Task: Open a blank google sheet and write heading  Budget GuruAdd Categories in a column and its values below  'Housing, Transportation, Groceries, Utilities, Entertainment, Dining Out, Health, Miscellaneous, Savings & Total. 'Add Budgeted amount in next column and its values below  $1,500, $300, $400, $200, $150, $250, $100, $200, $500 & $4,600. Add Actual amountin next column and its values below   $1,400, $280, $420, $180, $170, $230, $120, $180, $520 & $4,500. Add Difference  in next column and its values below   -$100, -$20, +$20, -$20, +$20, -$20, +$20, -$20, +$20 & -$100Save page BudgetAdjust analysisbook
Action: Mouse moved to (169, 149)
Screenshot: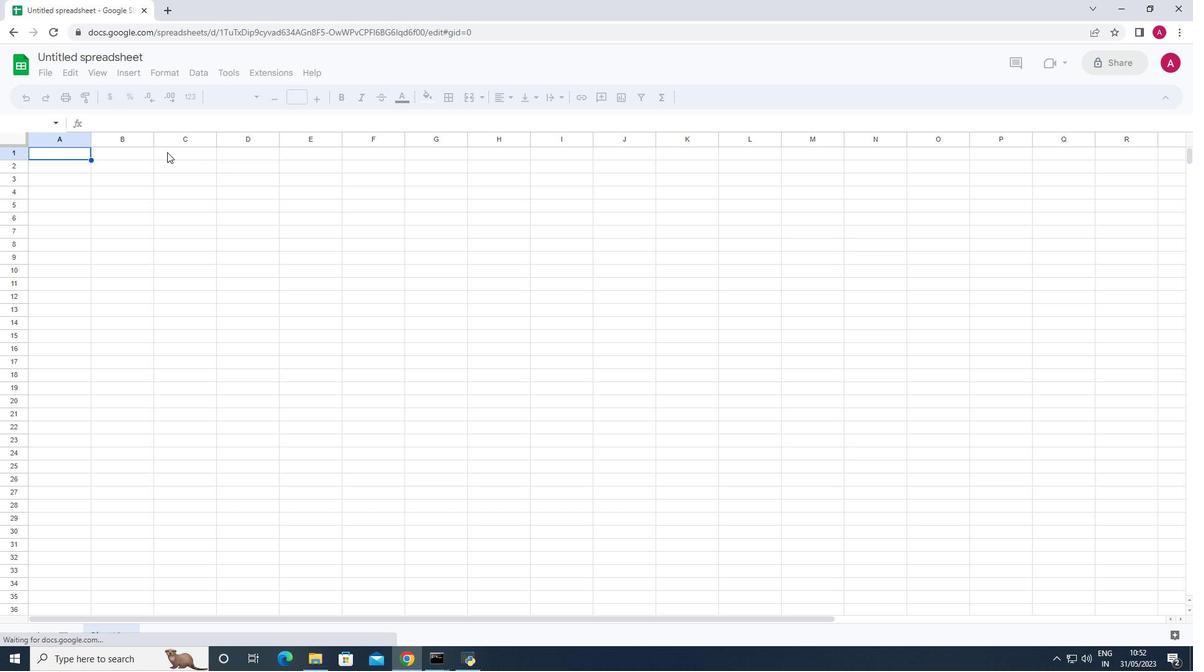 
Action: Mouse pressed left at (169, 149)
Screenshot: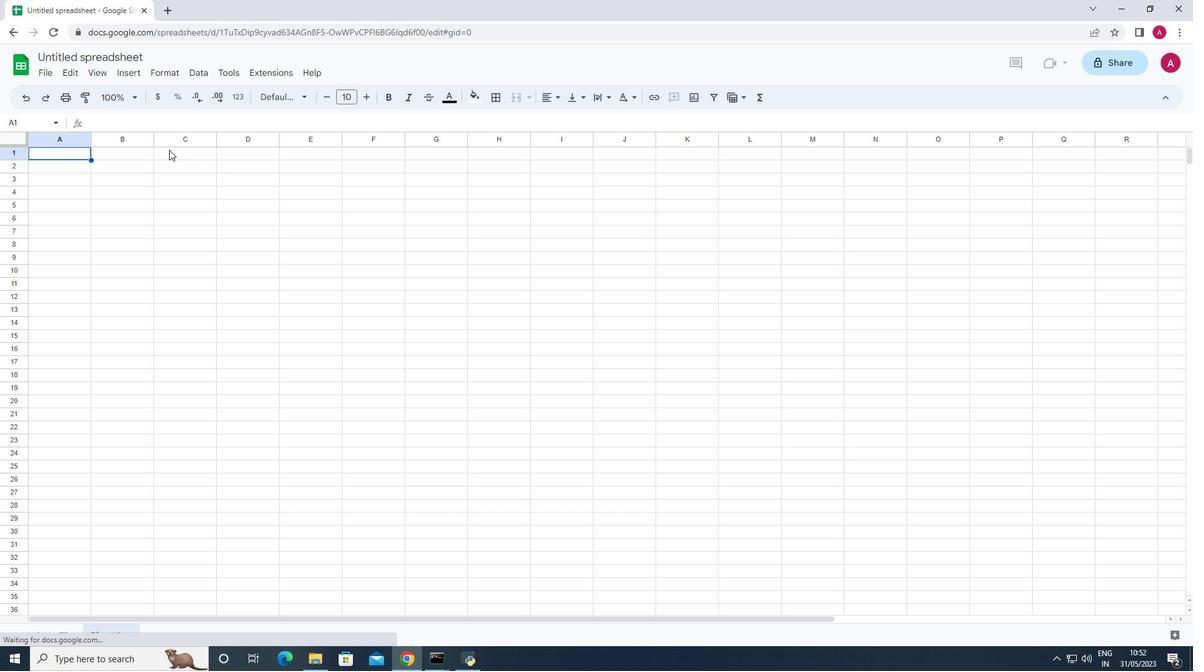 
Action: Key pressed <Key.shift>Budget
Screenshot: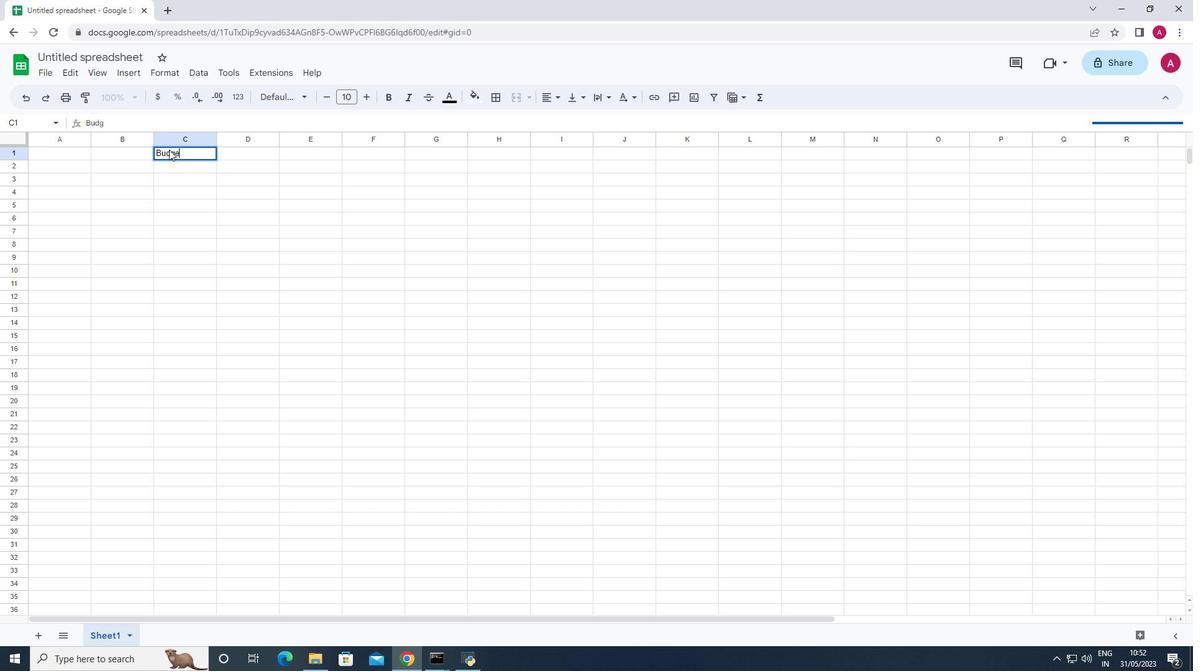 
Action: Mouse moved to (47, 162)
Screenshot: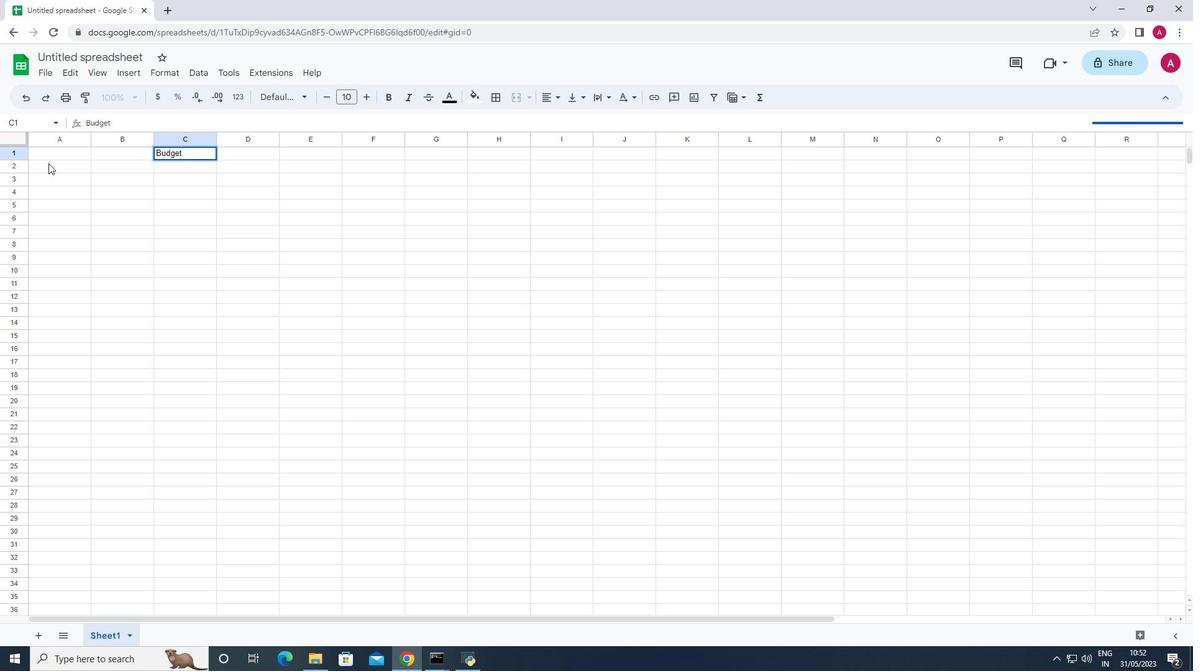 
Action: Mouse pressed left at (47, 162)
Screenshot: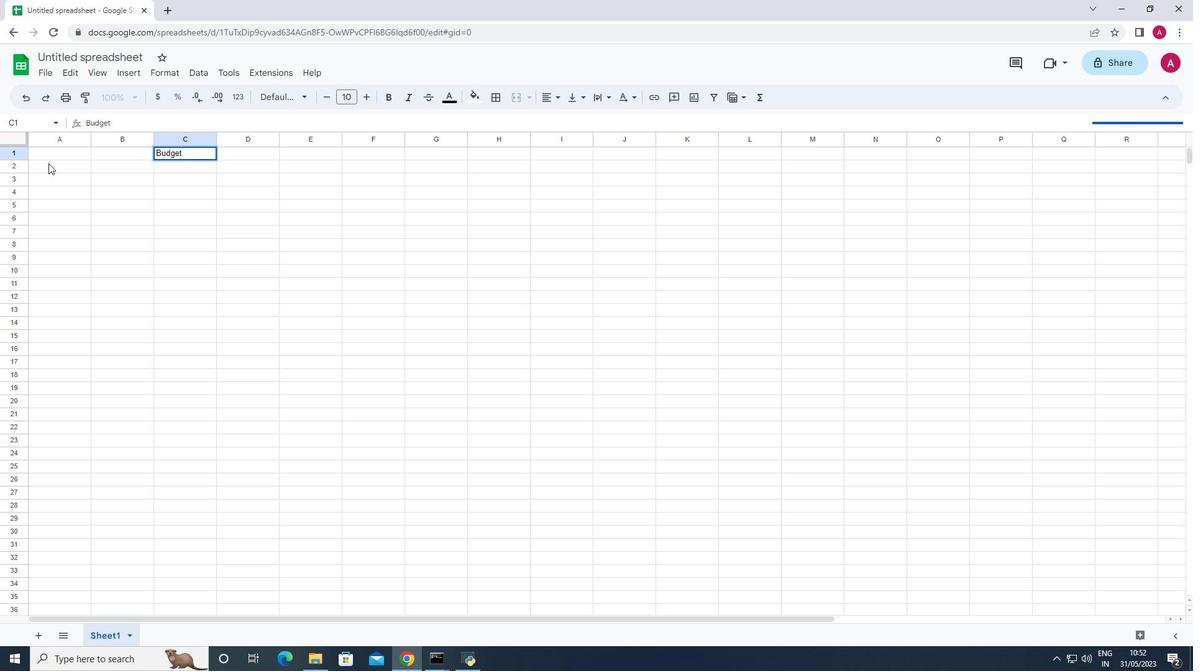 
Action: Key pressed <Key.shift>Categories
Screenshot: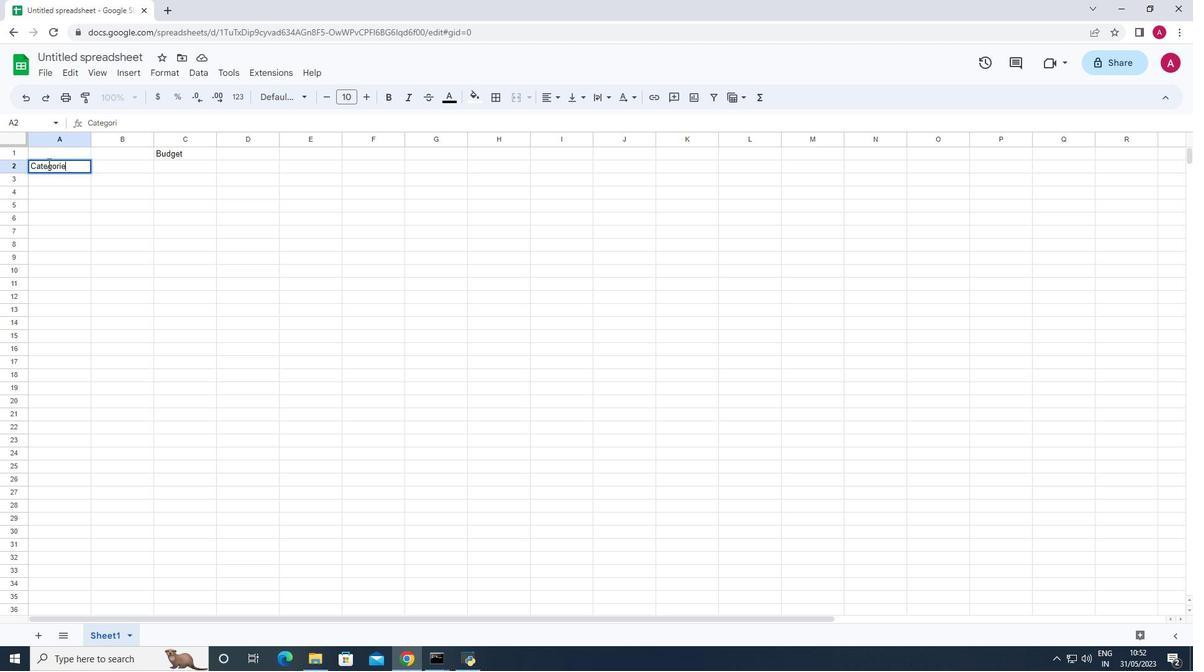 
Action: Mouse moved to (64, 179)
Screenshot: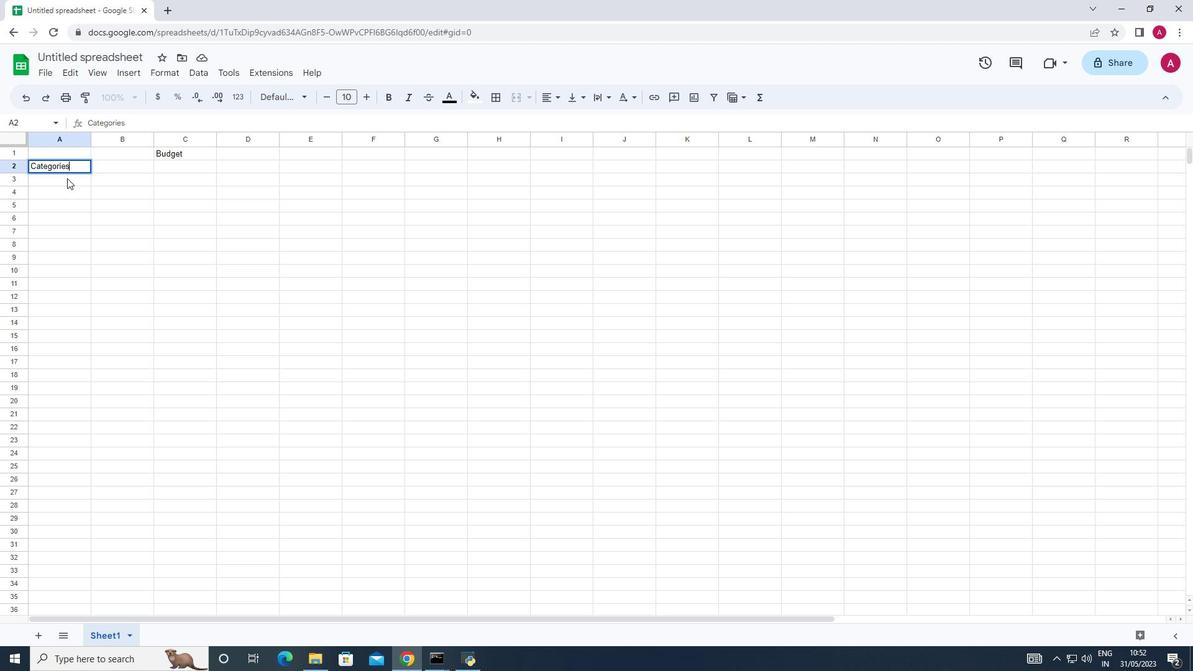 
Action: Mouse pressed left at (64, 179)
Screenshot: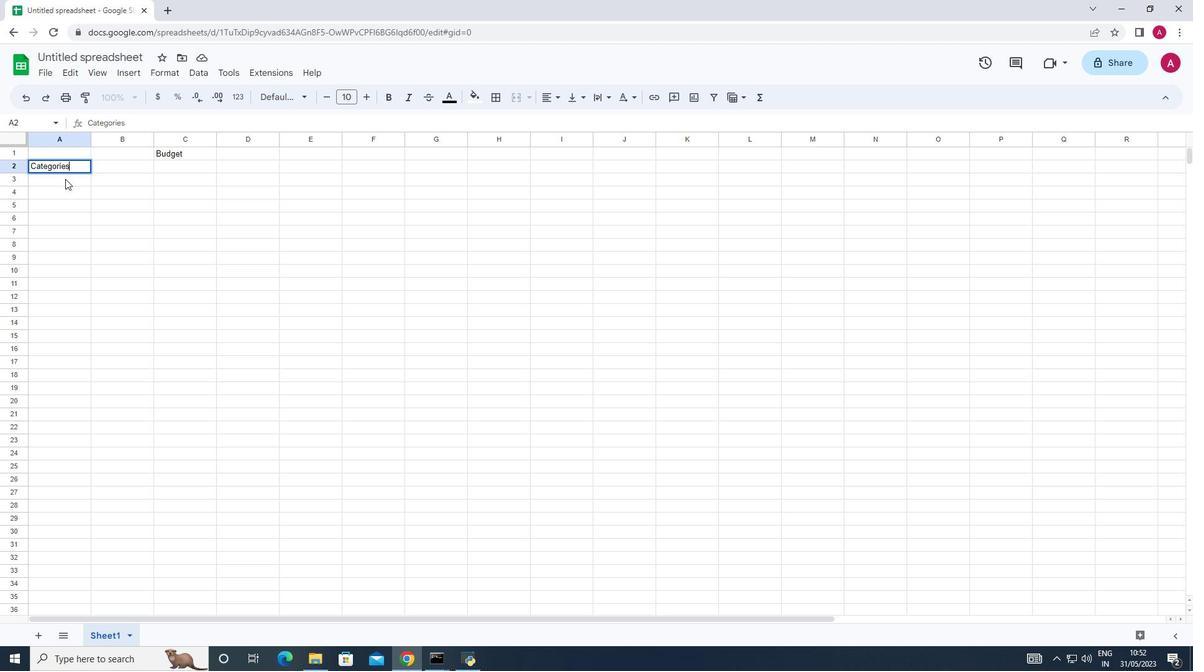 
Action: Key pressed <Key.shift>Housing<Key.down><Key.shift>Transportation<Key.down><Key.shift><Key.shift><Key.shift><Key.shift><Key.shift>Groceries<Key.down><Key.shift><Key.shift><Key.shift><Key.shift><Key.shift><Key.shift>Utilities<Key.down><Key.shift>Entertainment<Key.down><Key.shift>Dining<Key.space>o<Key.backspace><Key.shift>Out<Key.down><Key.shift>Health<Key.down><Key.shift>Miscellaneous<Key.down><Key.shift>Savings<Key.down><Key.shift>Total
Screenshot: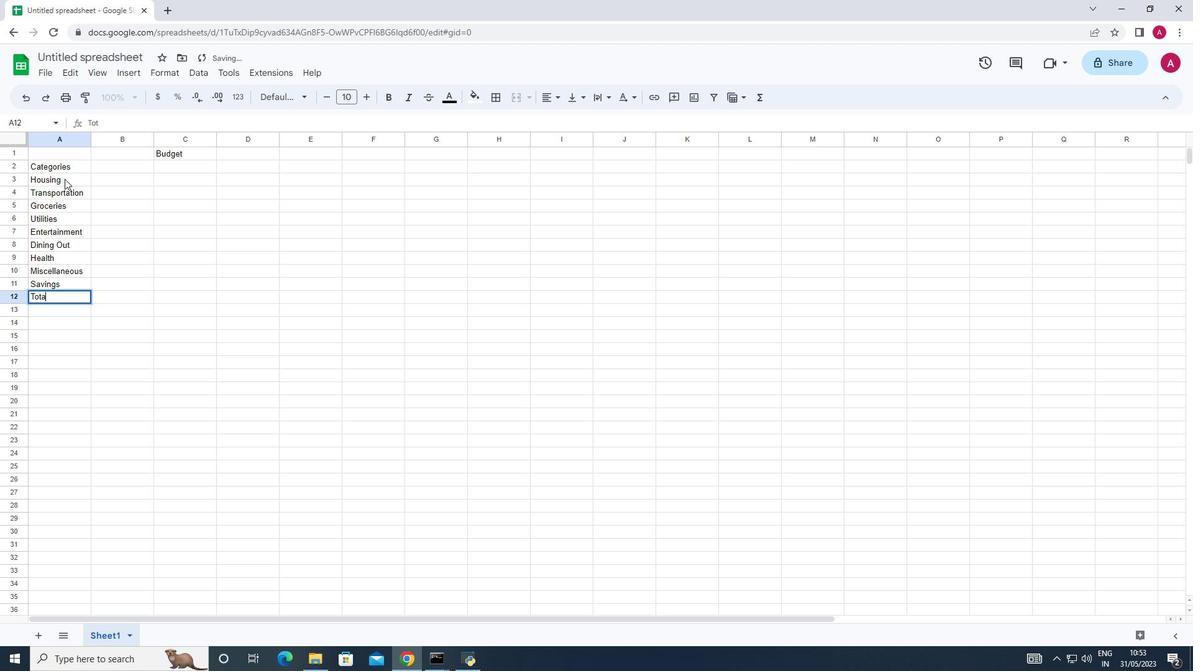 
Action: Mouse moved to (113, 166)
Screenshot: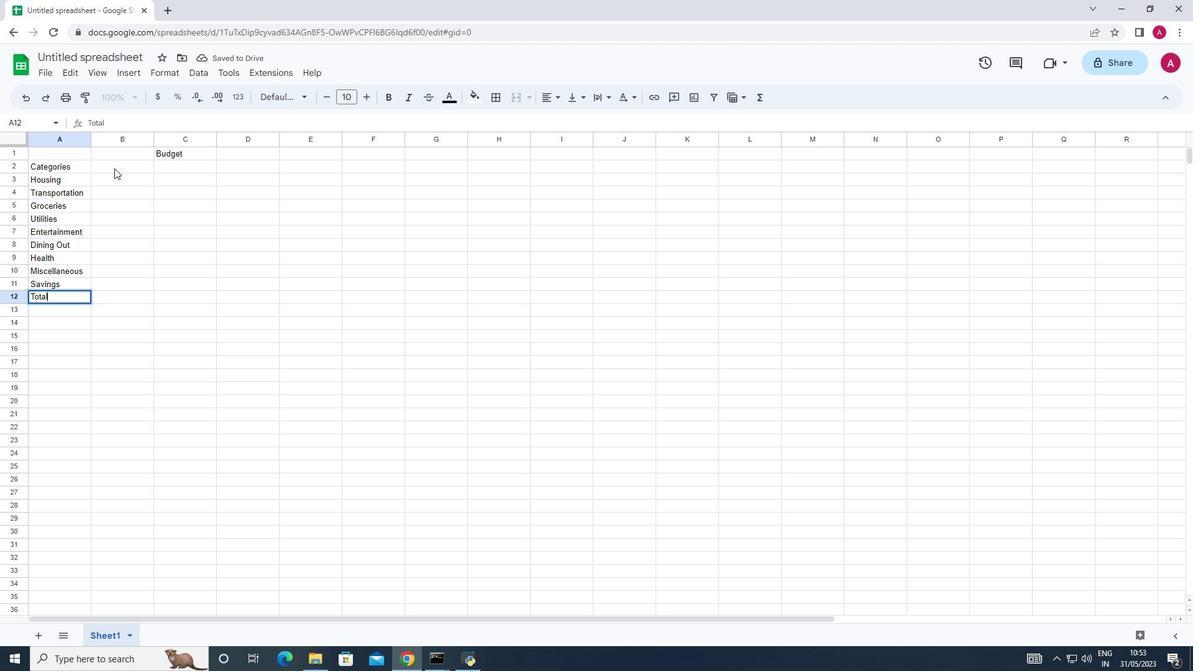 
Action: Mouse pressed left at (113, 166)
Screenshot: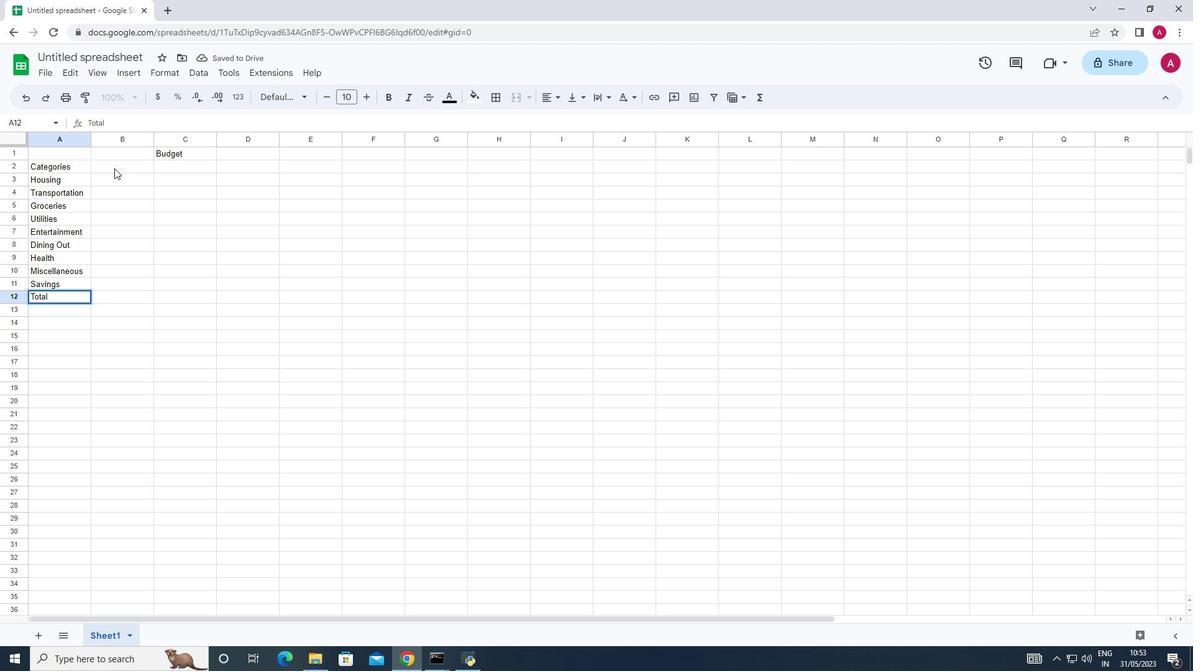 
Action: Key pressed <Key.shift>A<Key.backspace><Key.shift>Budgeted<Key.space><Key.shift>Amount<Key.down>1500<Key.down>300<Key.down>400<Key.down>200<Key.down>150<Key.down>250<Key.right>100<Key.right>20<Key.backspace><Key.backspace><Key.backspace><Key.left><Key.backspace><Key.backspace><Key.left><Key.down>100<Key.down>200<Key.down>500<Key.down>4600
Screenshot: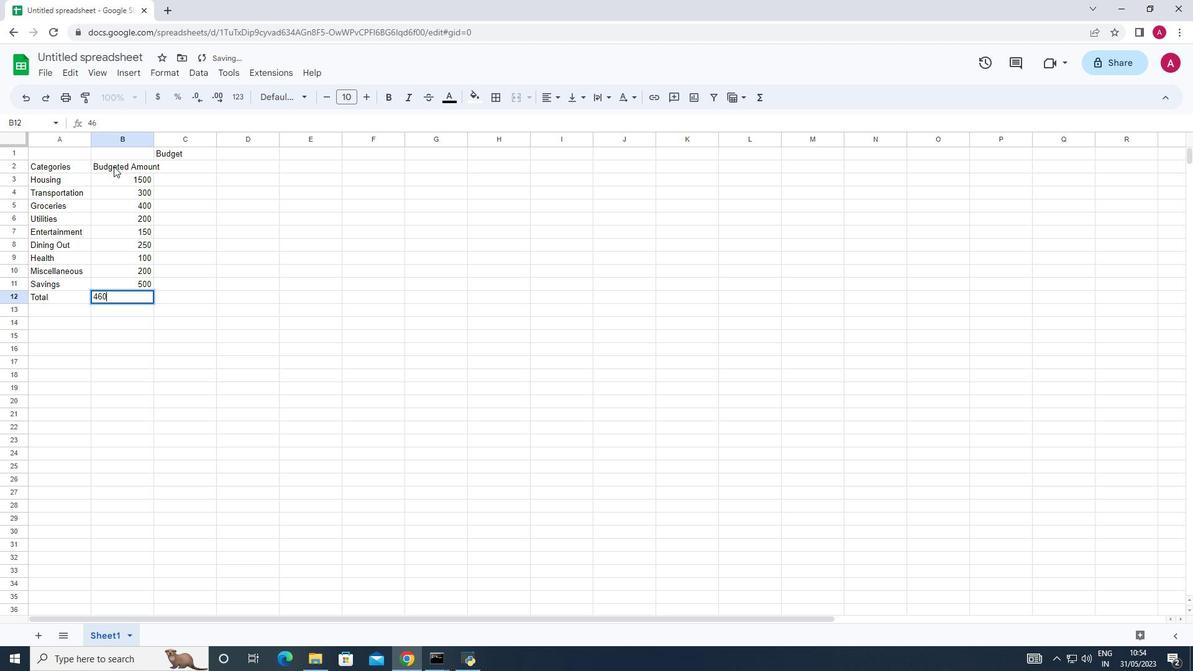
Action: Mouse moved to (188, 162)
Screenshot: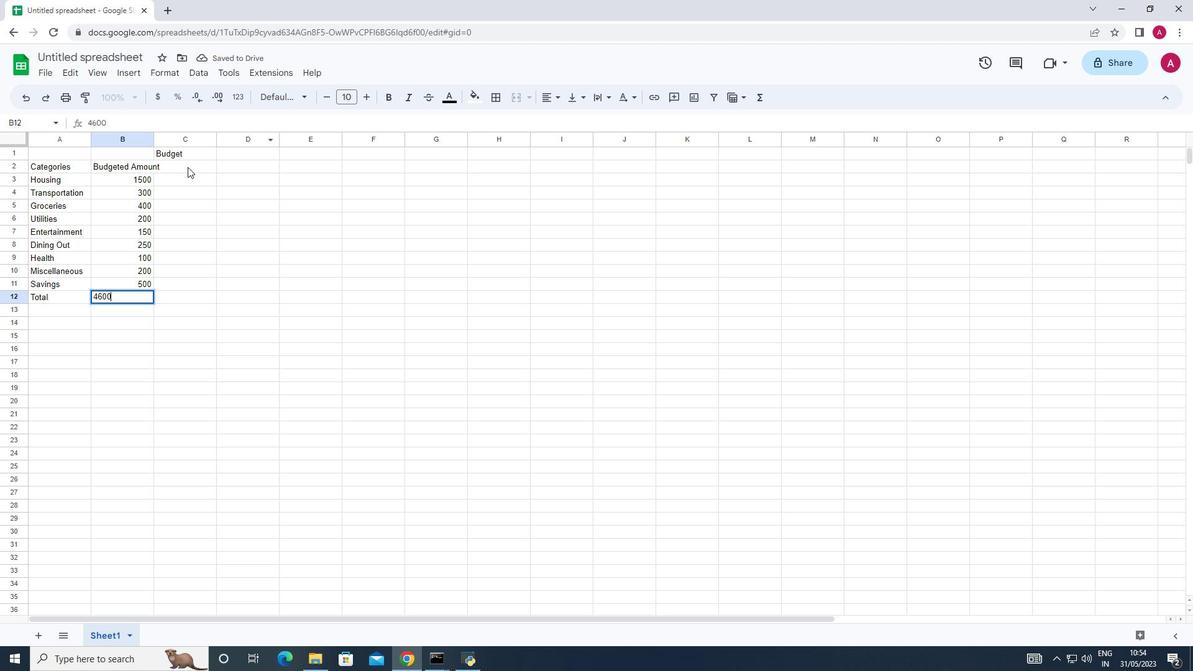 
Action: Mouse pressed left at (188, 162)
Screenshot: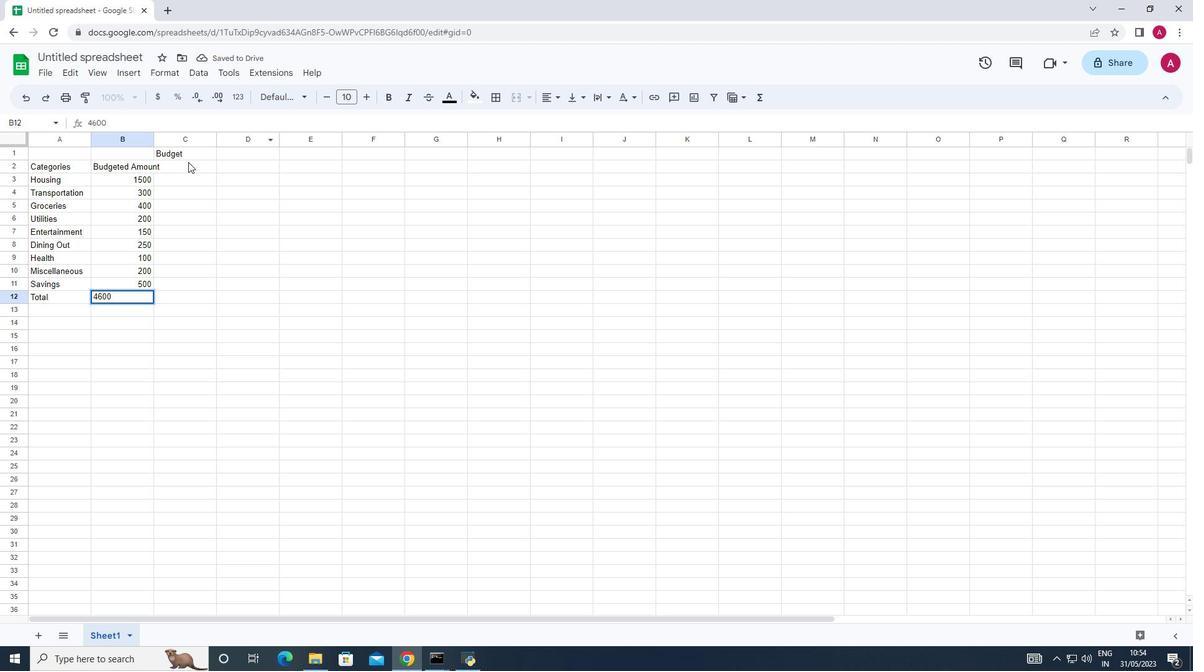 
Action: Mouse moved to (151, 133)
Screenshot: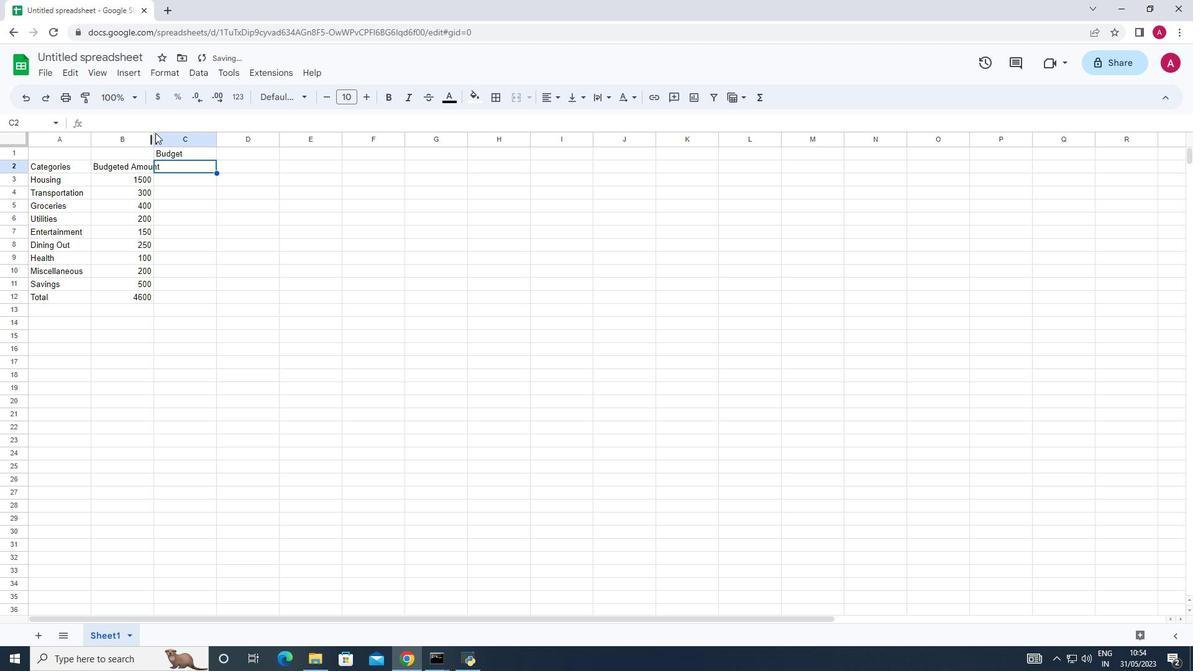 
Action: Mouse pressed left at (151, 133)
Screenshot: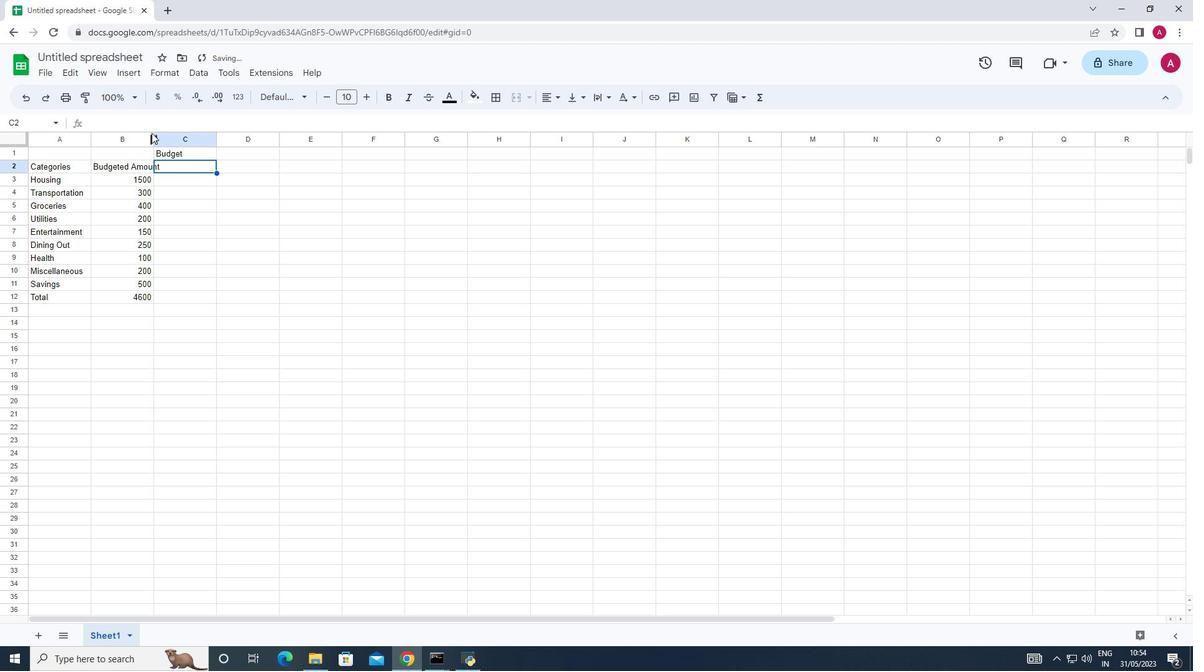 
Action: Mouse moved to (153, 138)
Screenshot: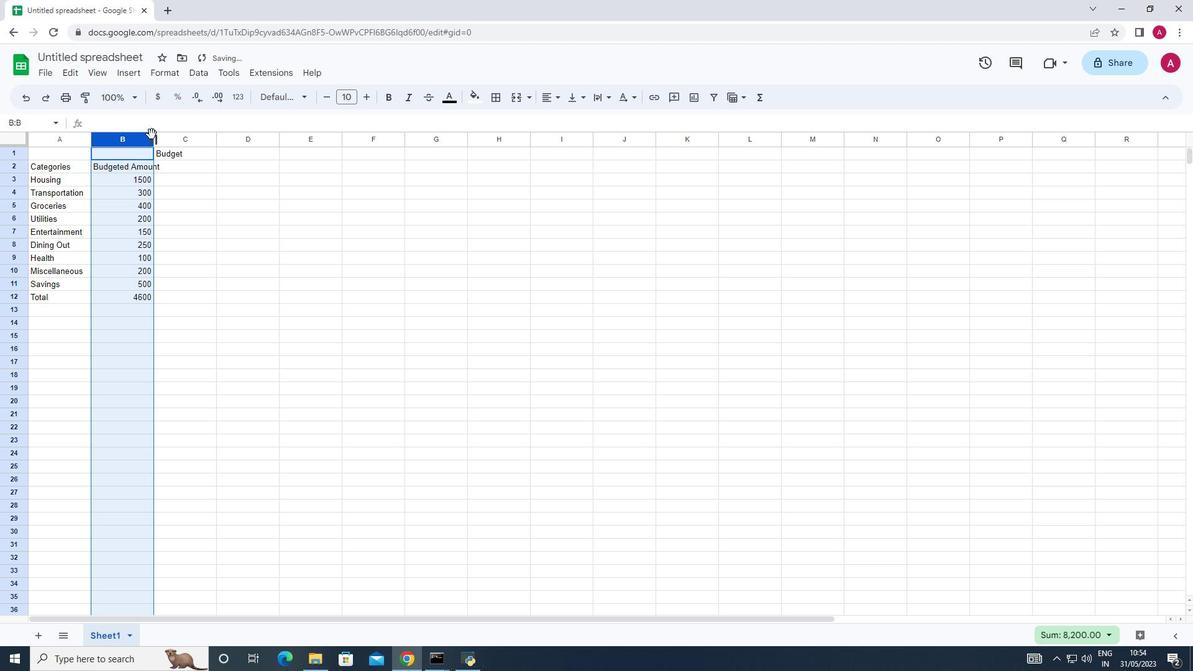
Action: Mouse pressed left at (153, 138)
Screenshot: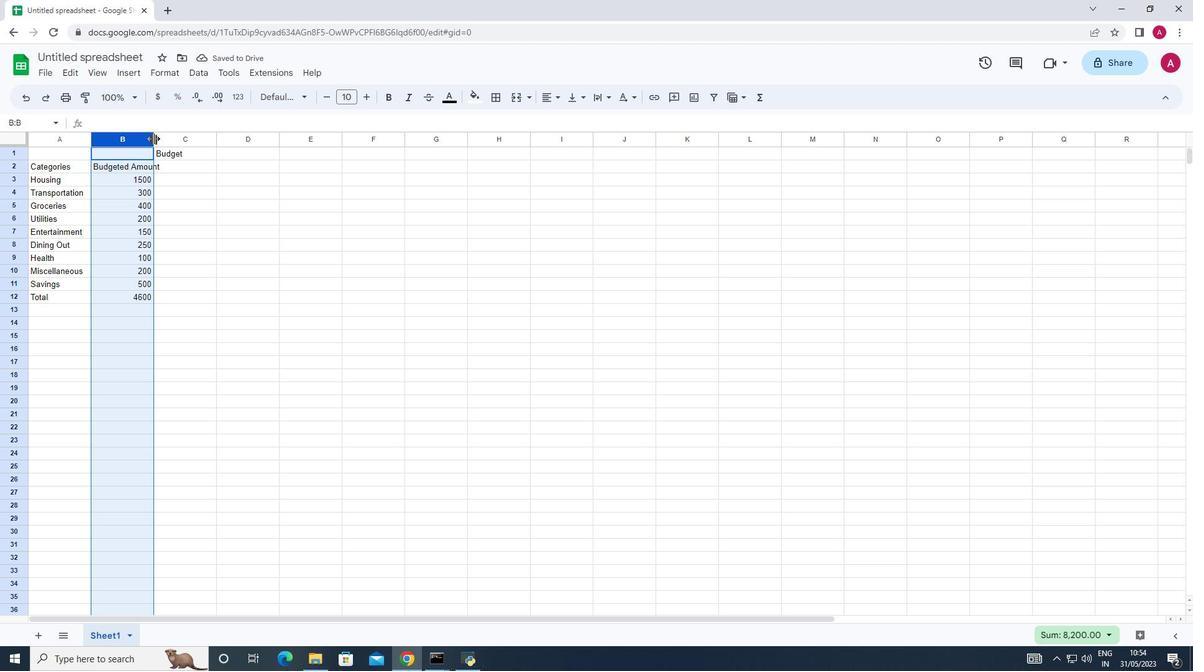 
Action: Mouse pressed left at (153, 138)
Screenshot: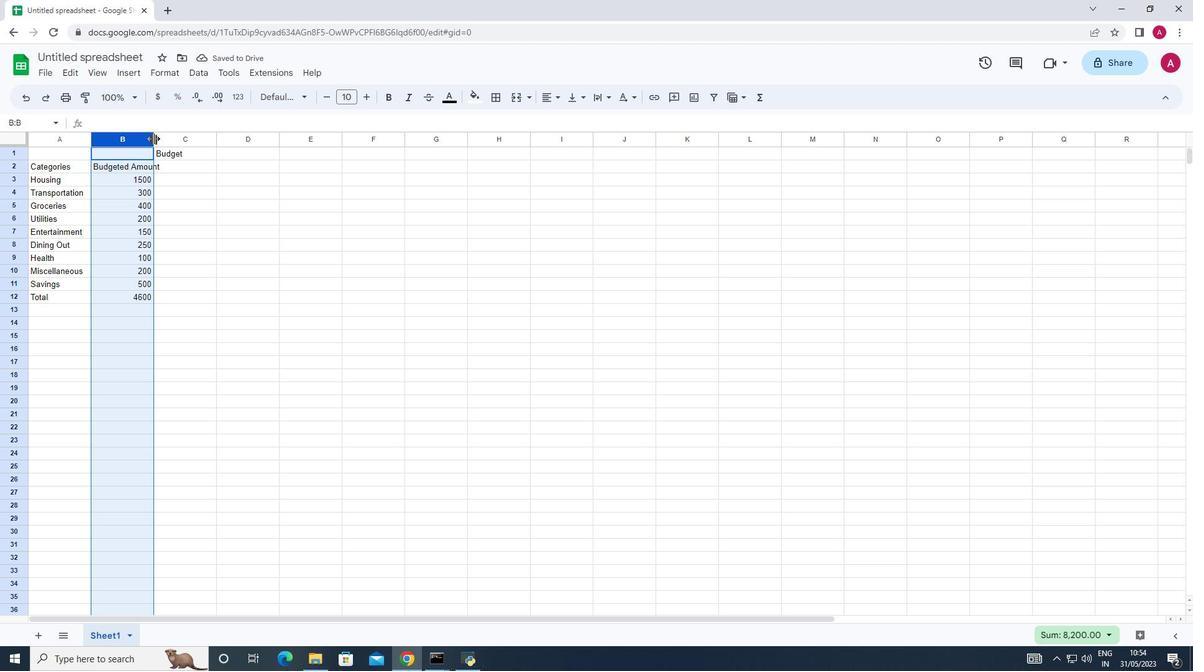 
Action: Mouse moved to (180, 162)
Screenshot: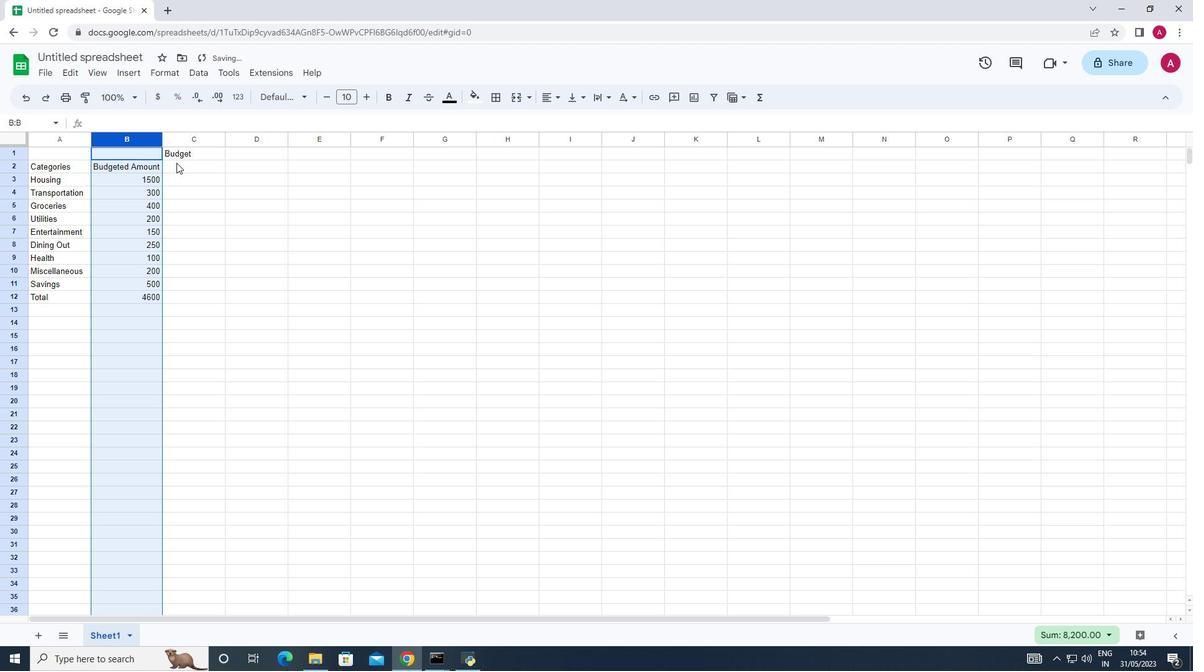 
Action: Mouse pressed left at (180, 162)
Screenshot: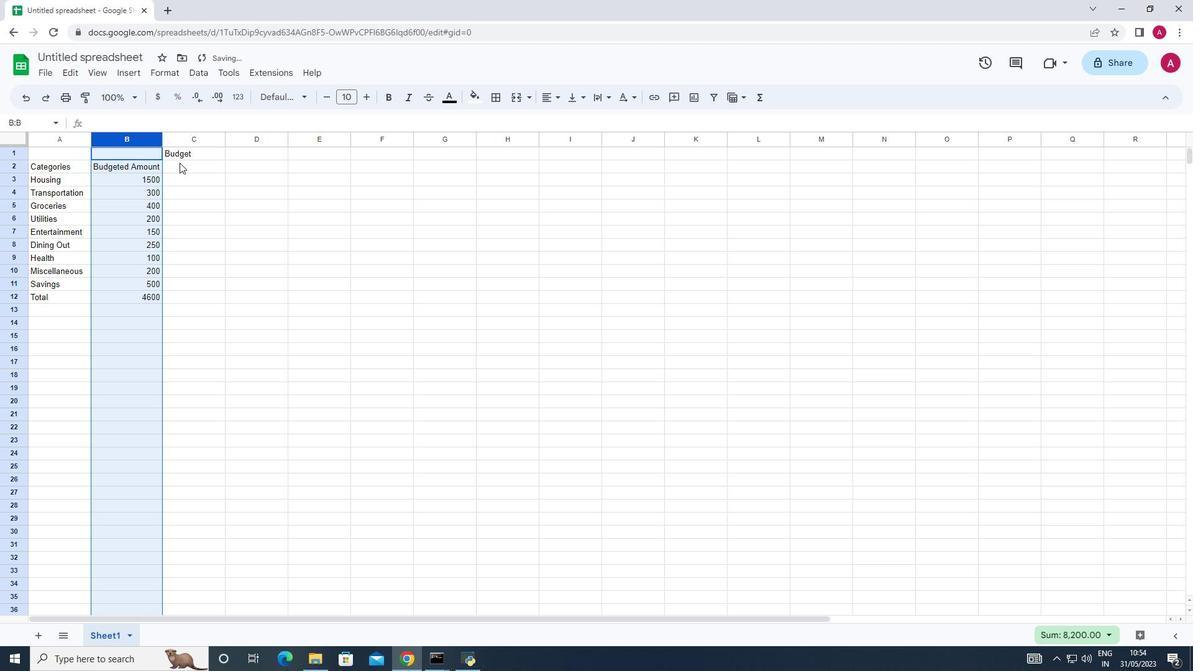 
Action: Key pressed <Key.shift>Actual<Key.space><Key.shift>Amountin<Key.down>1400<Key.down>280<Key.down>420<Key.down>180<Key.down>170<Key.down>230<Key.down>120<Key.down>180<Key.down>520<Key.down>4500
Screenshot: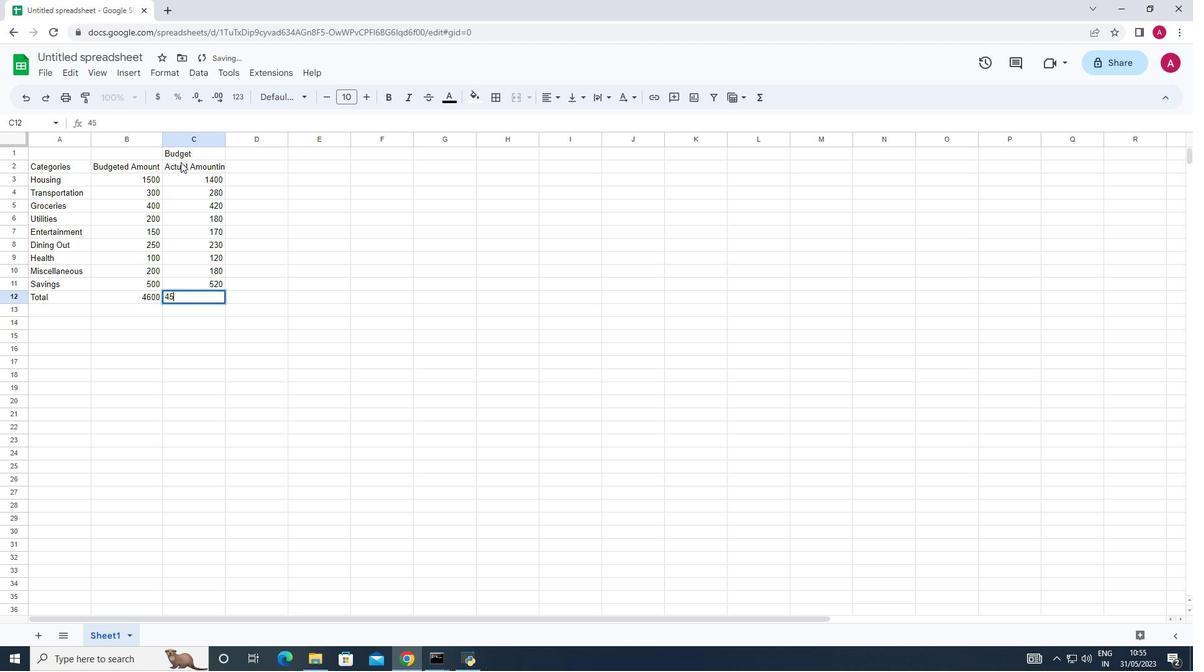
Action: Mouse moved to (140, 182)
Screenshot: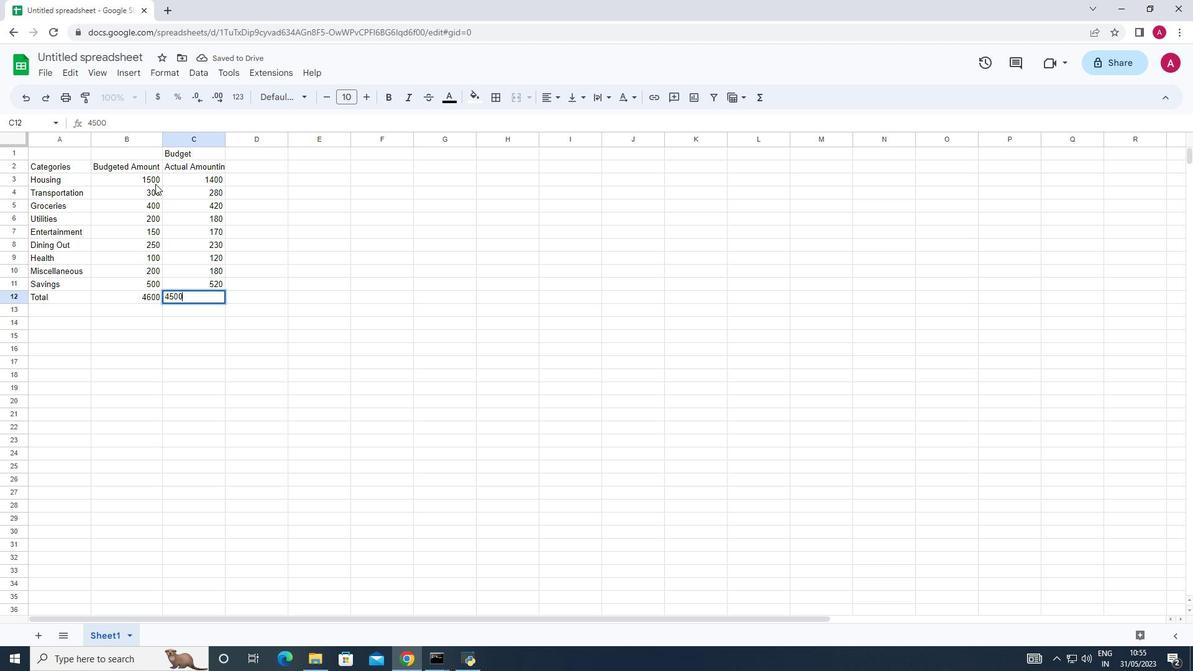 
Action: Mouse pressed left at (140, 182)
Screenshot: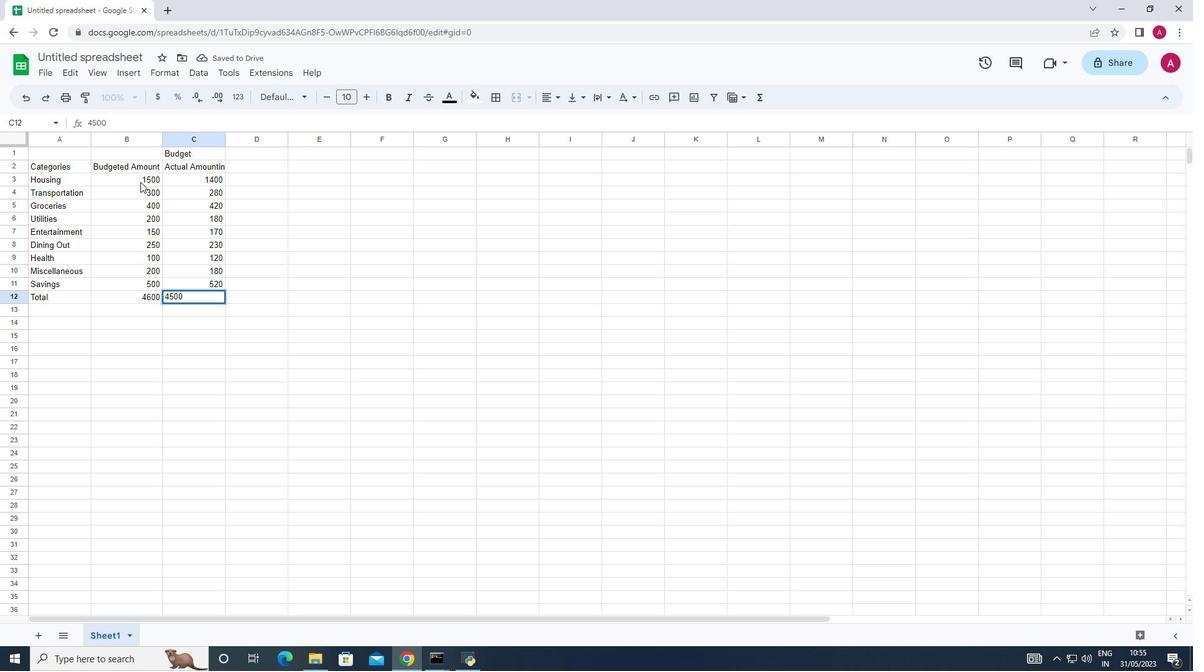 
Action: Mouse moved to (156, 98)
Screenshot: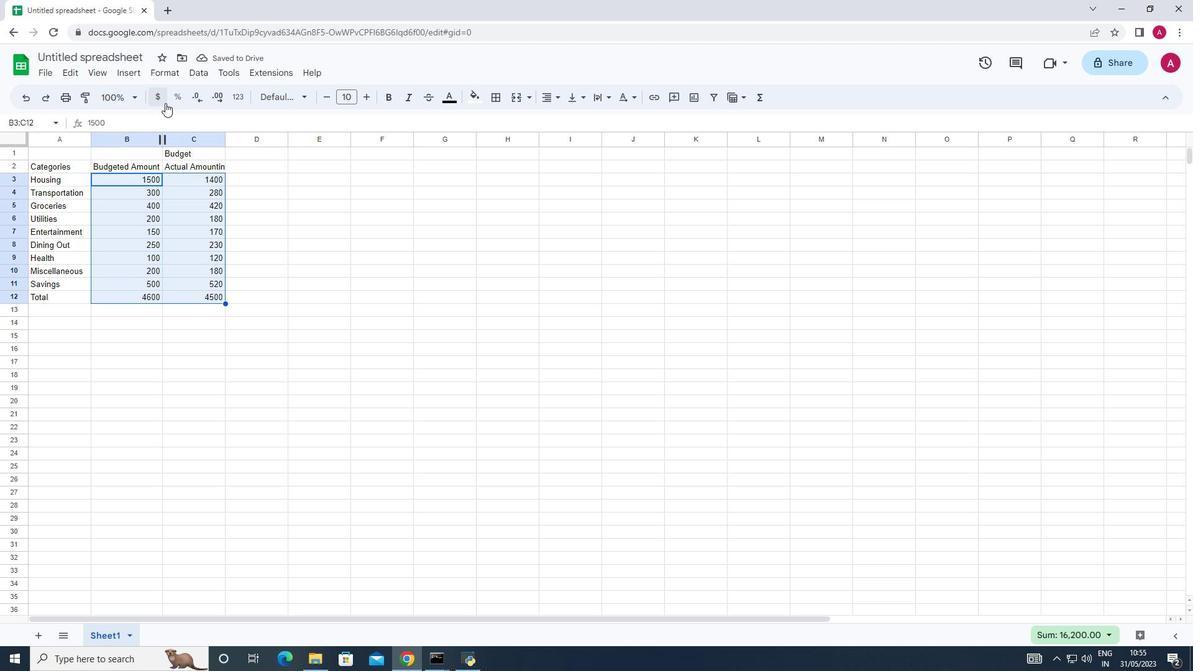 
Action: Mouse pressed left at (156, 98)
Screenshot: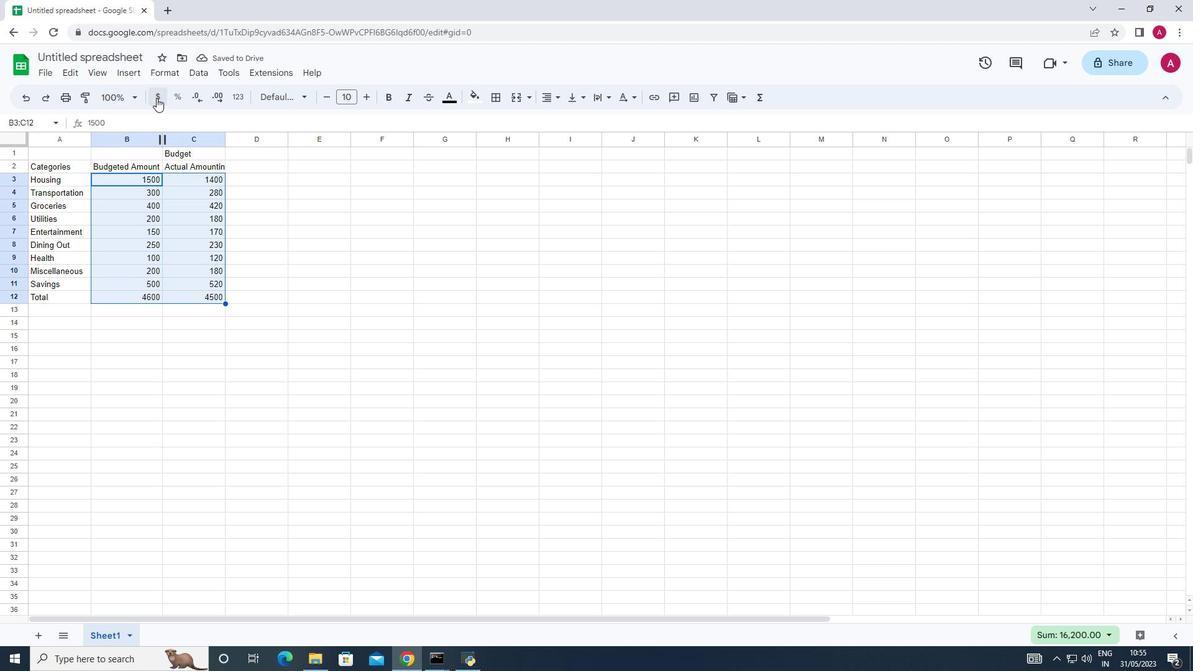 
Action: Mouse moved to (251, 182)
Screenshot: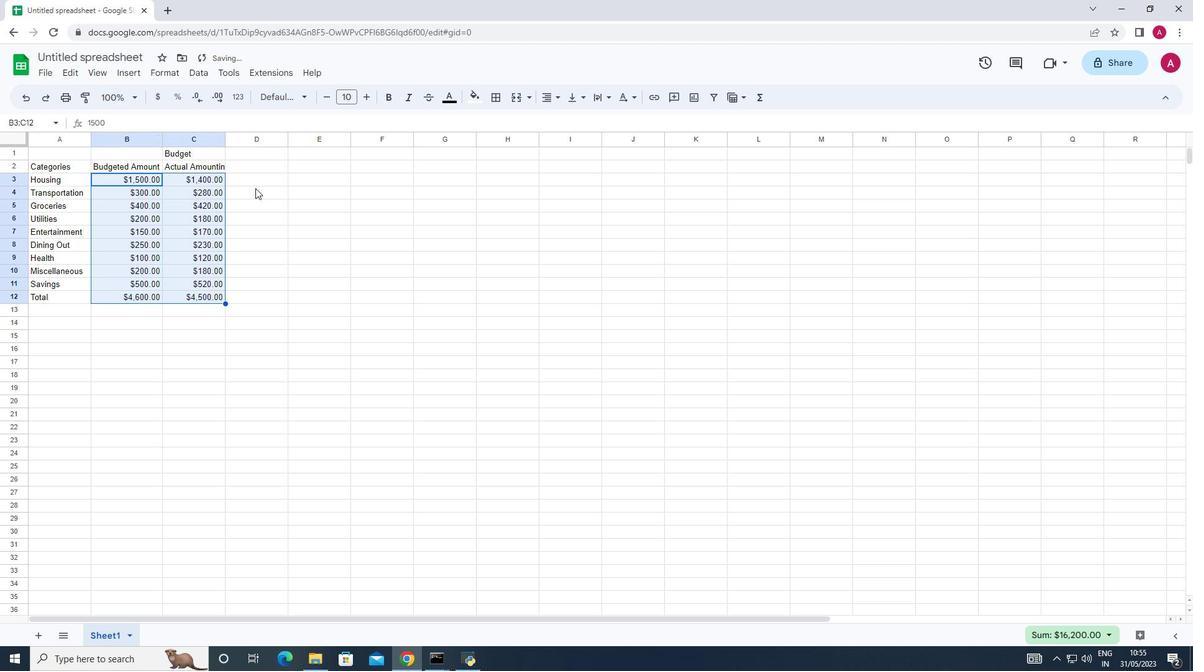 
Action: Mouse pressed left at (251, 182)
Screenshot: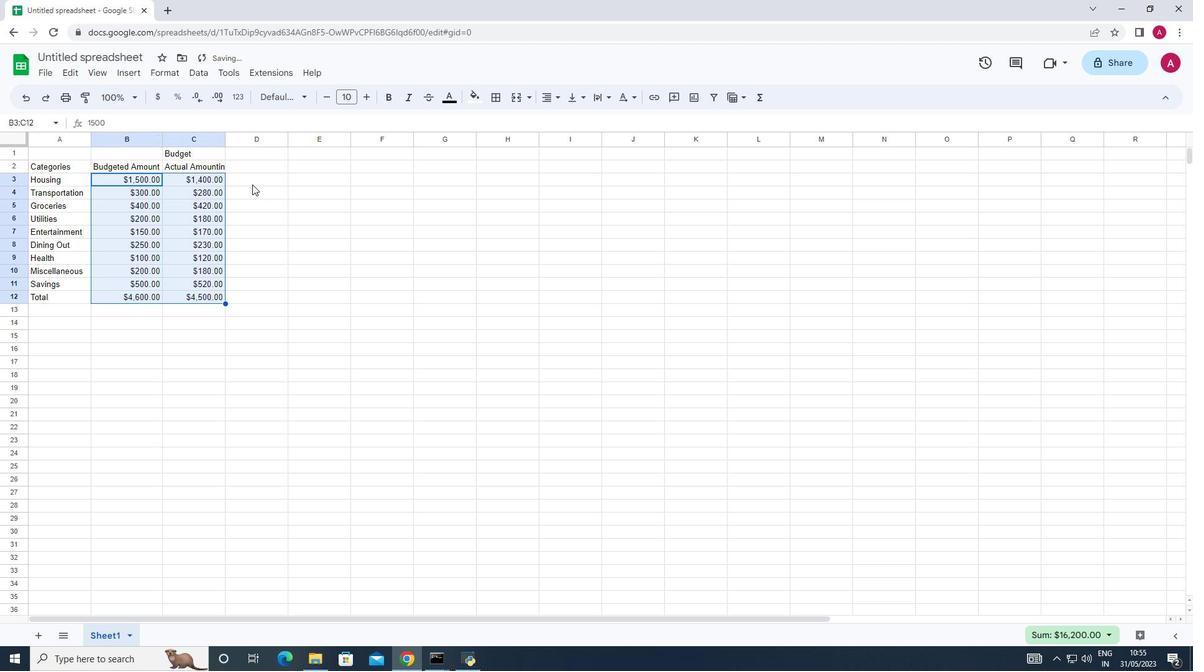 
Action: Mouse moved to (257, 165)
Screenshot: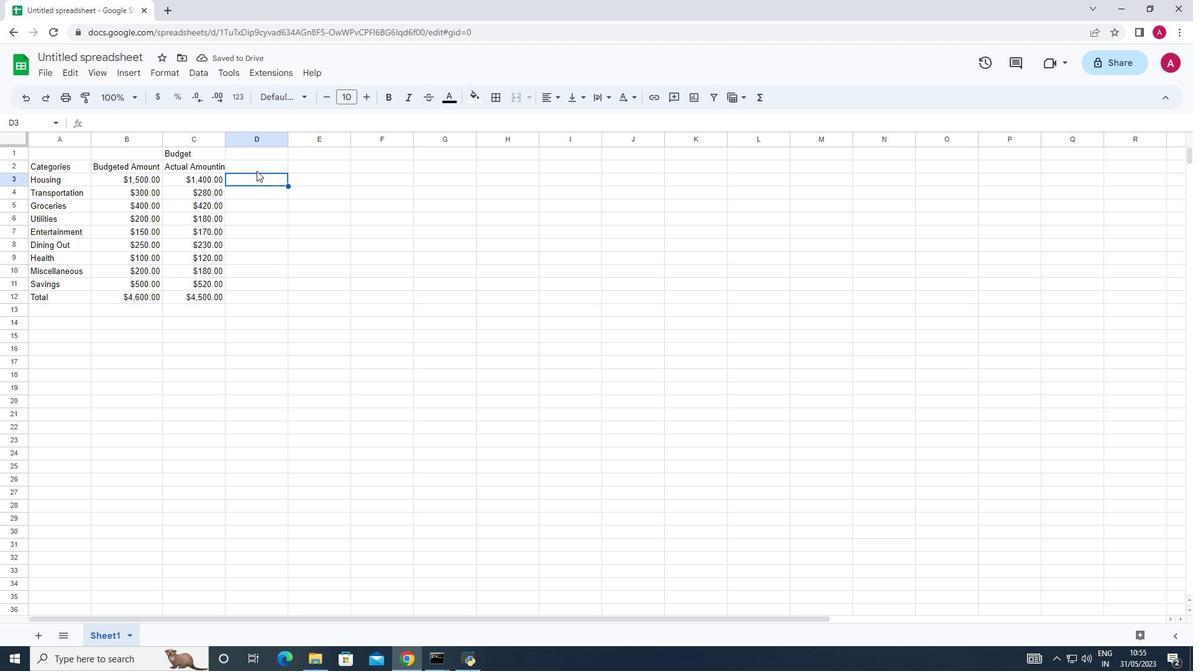 
Action: Mouse pressed left at (257, 165)
Screenshot: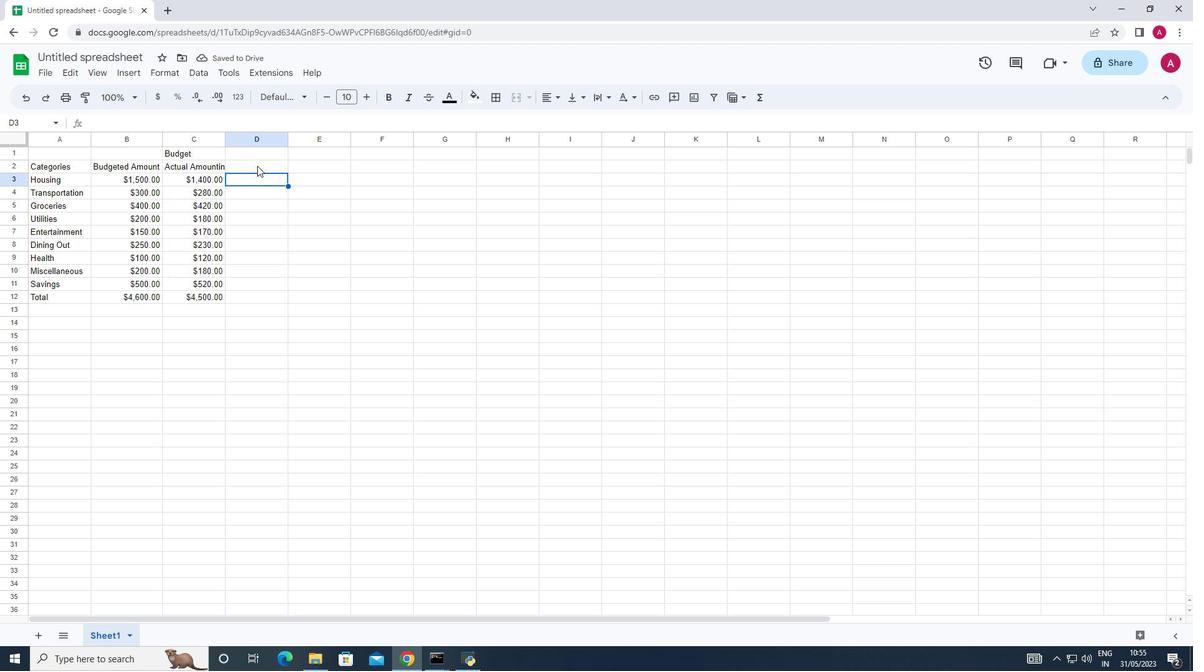 
Action: Key pressed <Key.shift>Difference
Screenshot: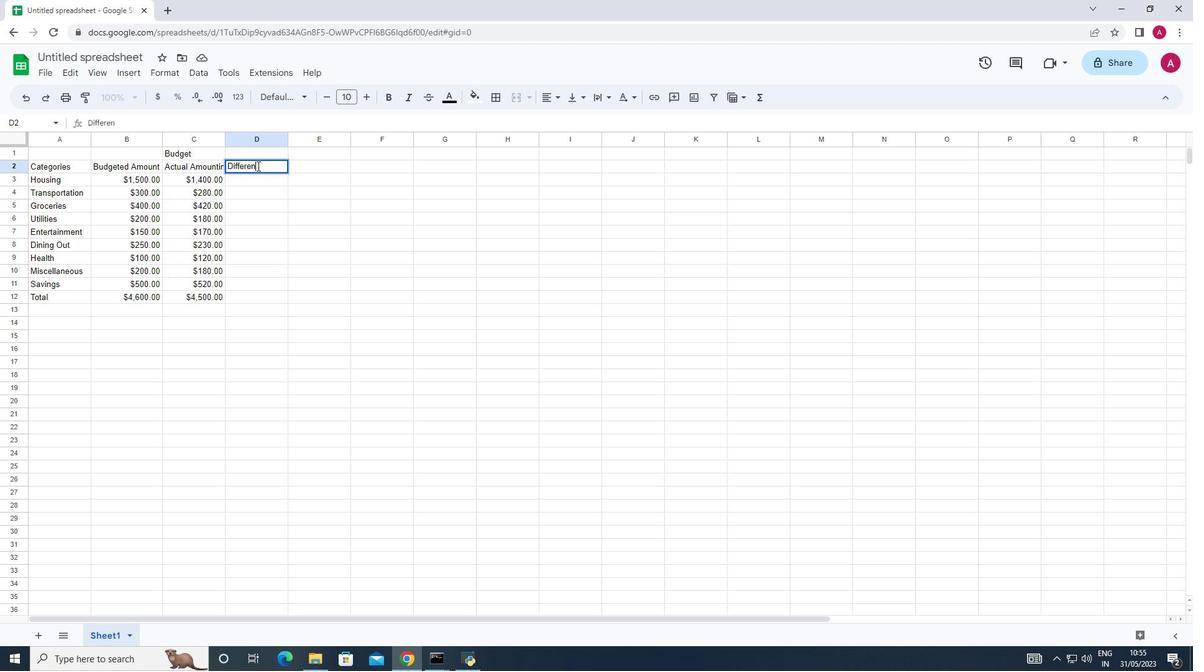 
Action: Mouse moved to (259, 184)
Screenshot: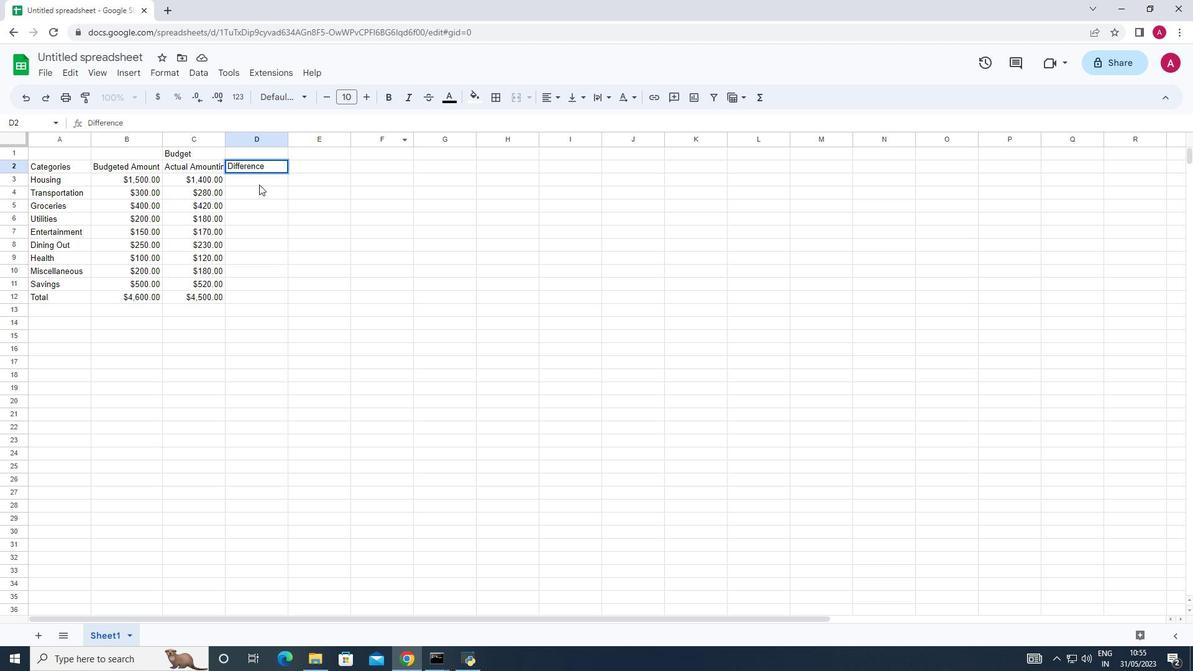 
Action: Mouse pressed left at (259, 184)
Screenshot: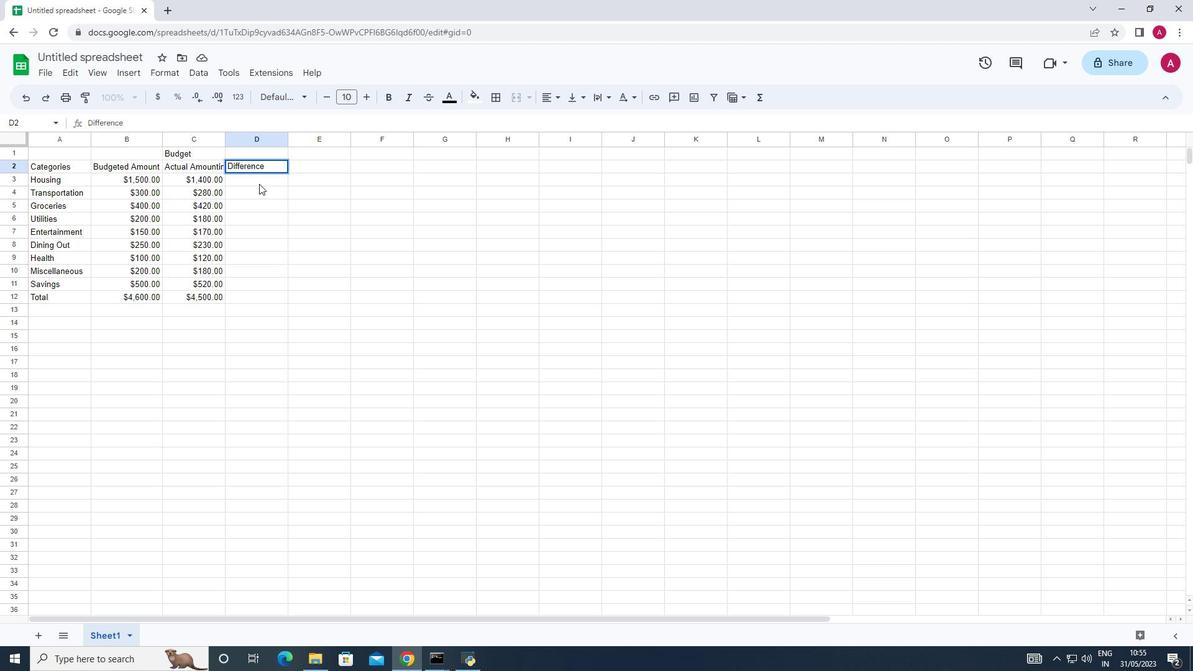 
Action: Key pressed =
Screenshot: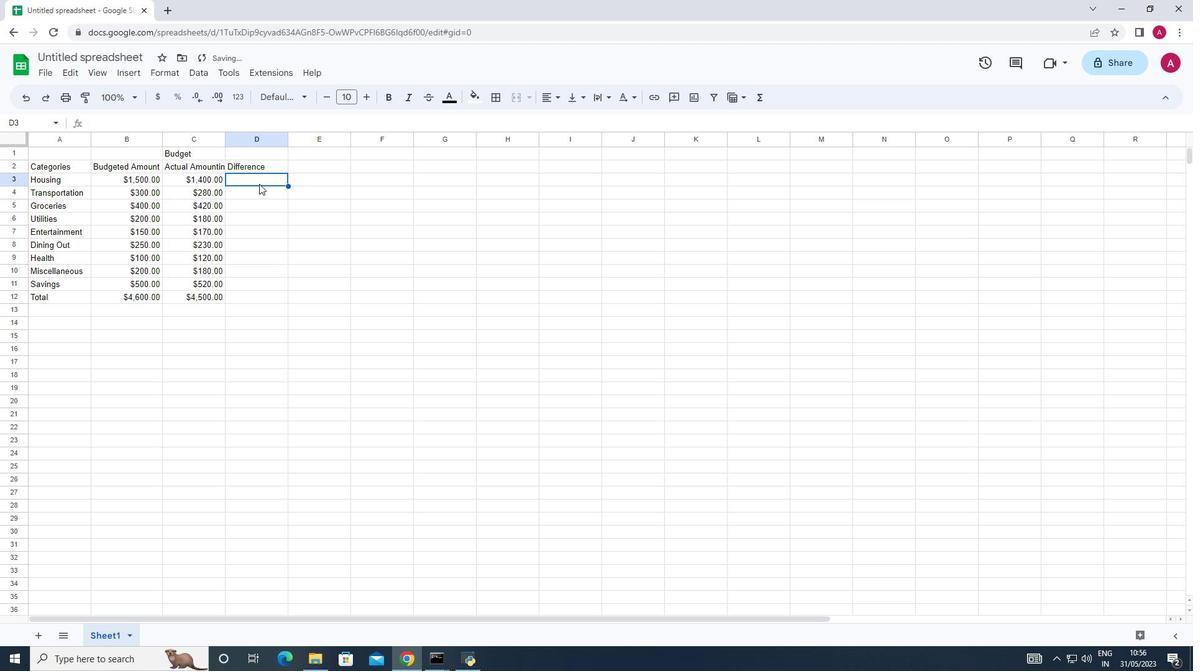 
Action: Mouse moved to (278, 176)
Screenshot: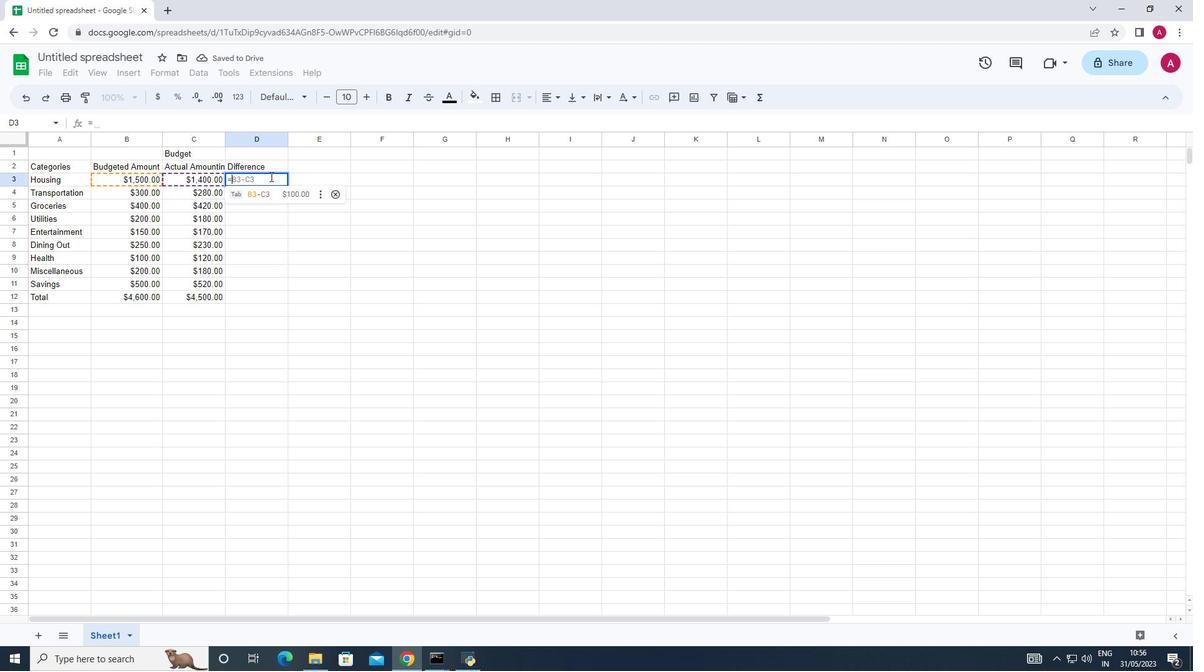 
Action: Key pressed <Key.shift>B3-<Key.shift_r><Key.shift_r><Key.shift_r><Key.shift_r><Key.shift_r><Key.shift_r><Key.shift_r>C3<Key.enter>
Screenshot: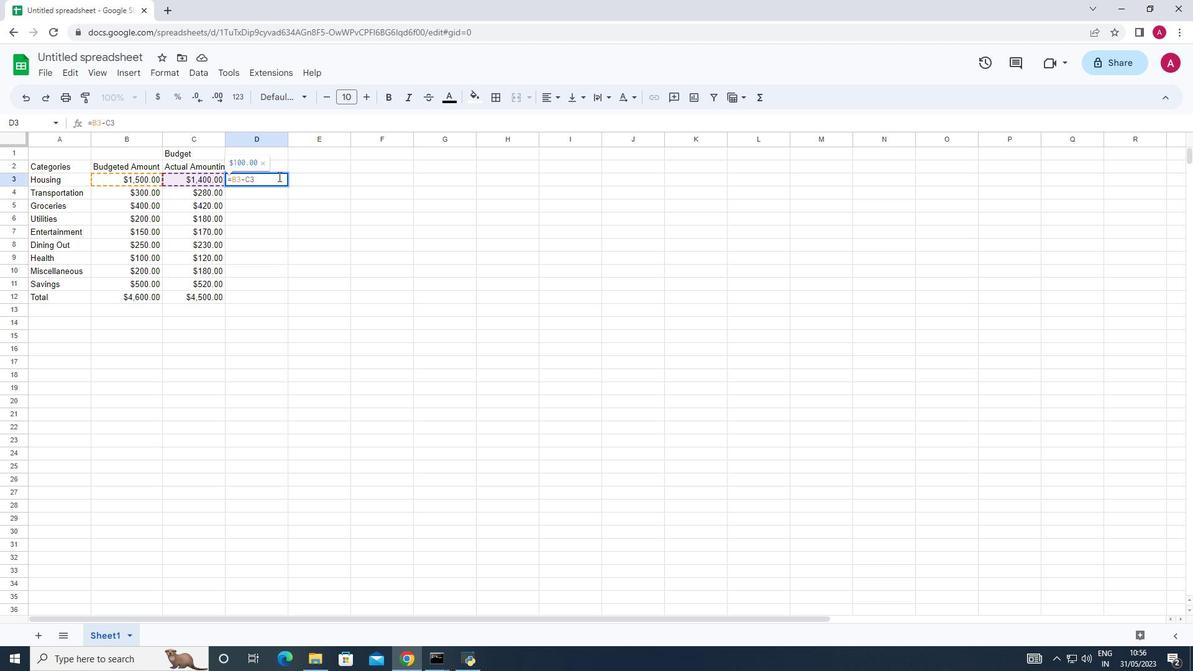 
Action: Mouse moved to (303, 273)
Screenshot: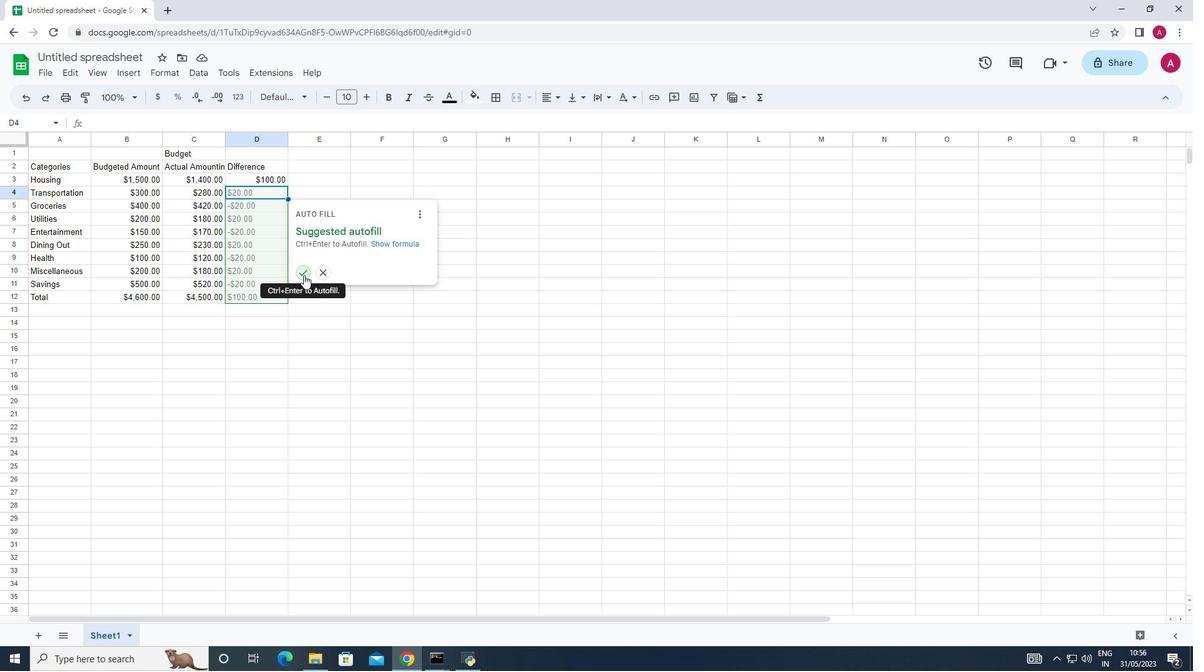 
Action: Key pressed <Key.enter>
Screenshot: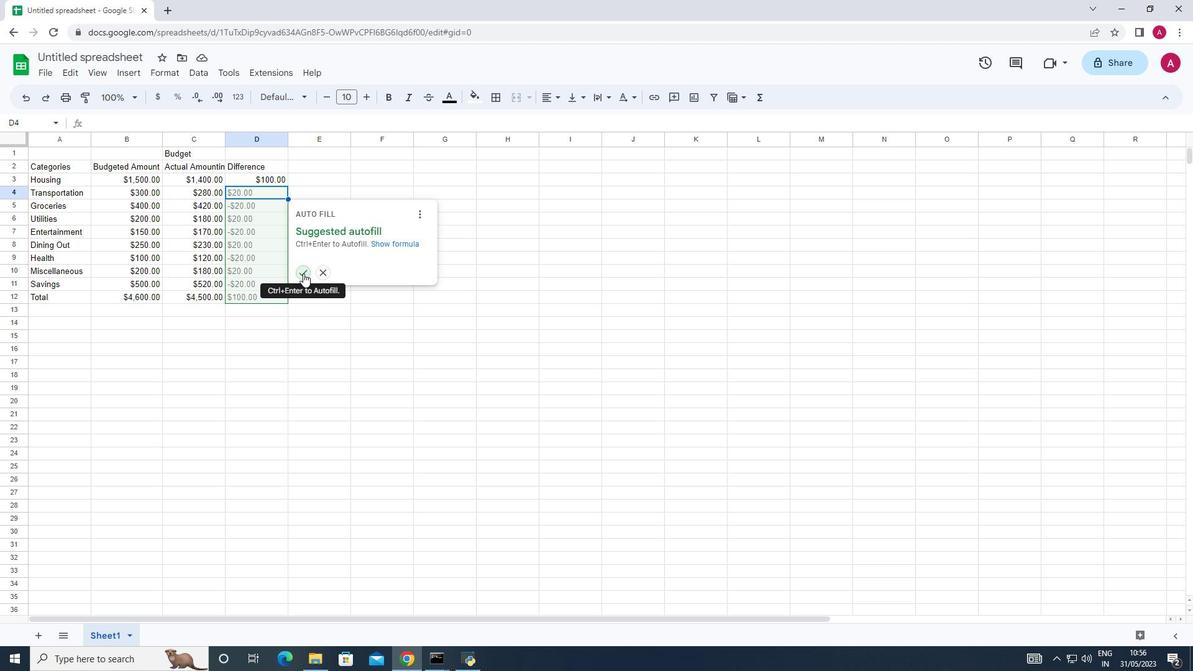 
Action: Mouse moved to (272, 185)
Screenshot: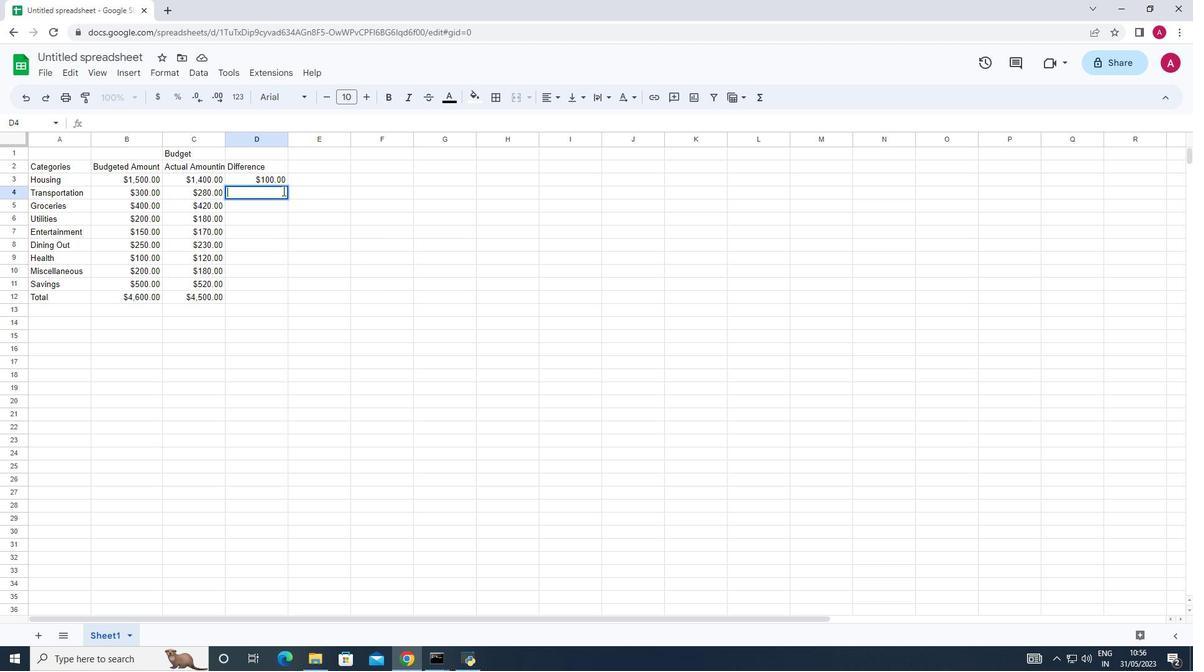 
Action: Mouse pressed left at (272, 185)
Screenshot: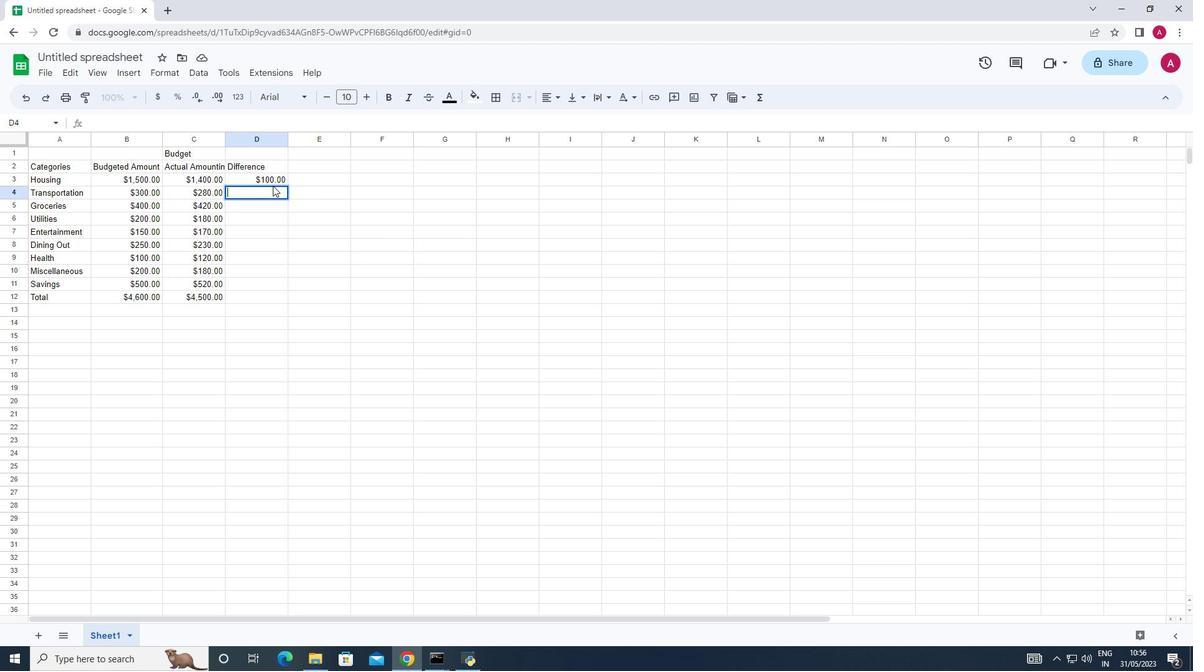 
Action: Mouse moved to (271, 173)
Screenshot: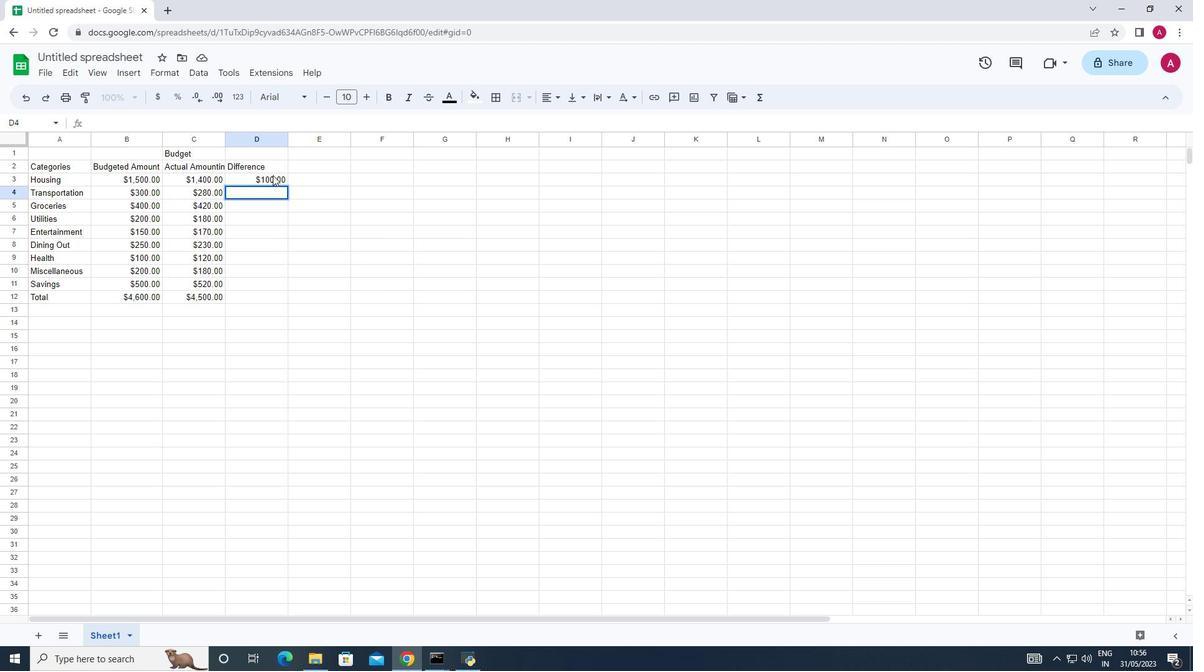 
Action: Mouse pressed left at (271, 173)
Screenshot: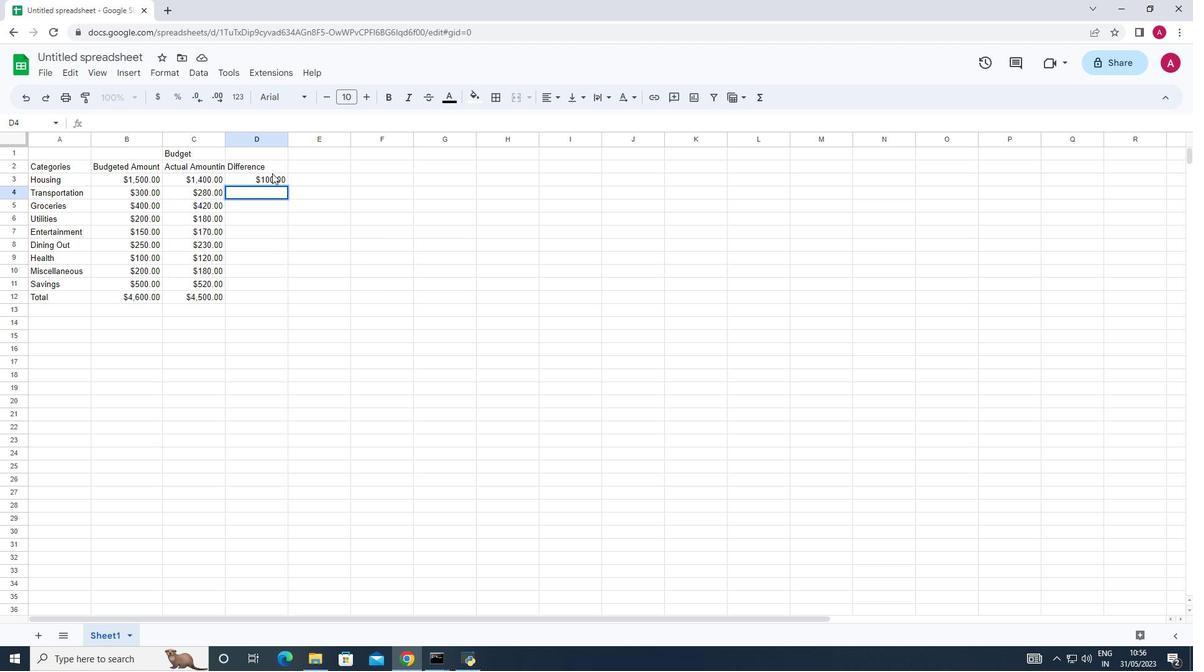
Action: Mouse moved to (277, 180)
Screenshot: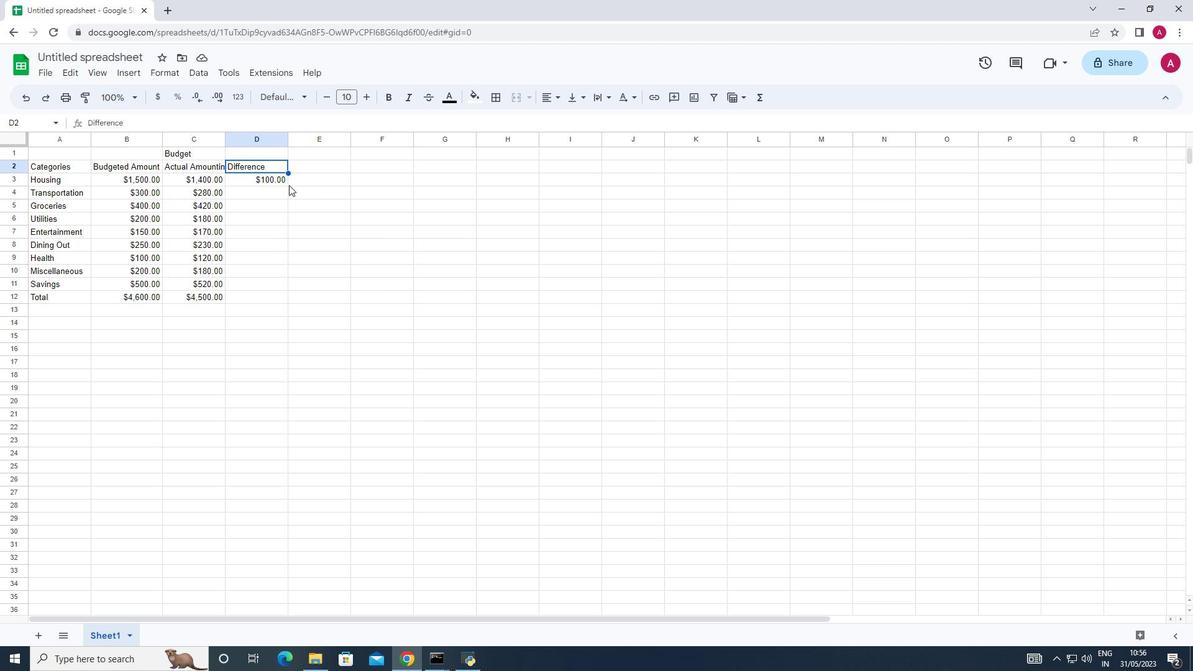 
Action: Mouse pressed left at (277, 180)
Screenshot: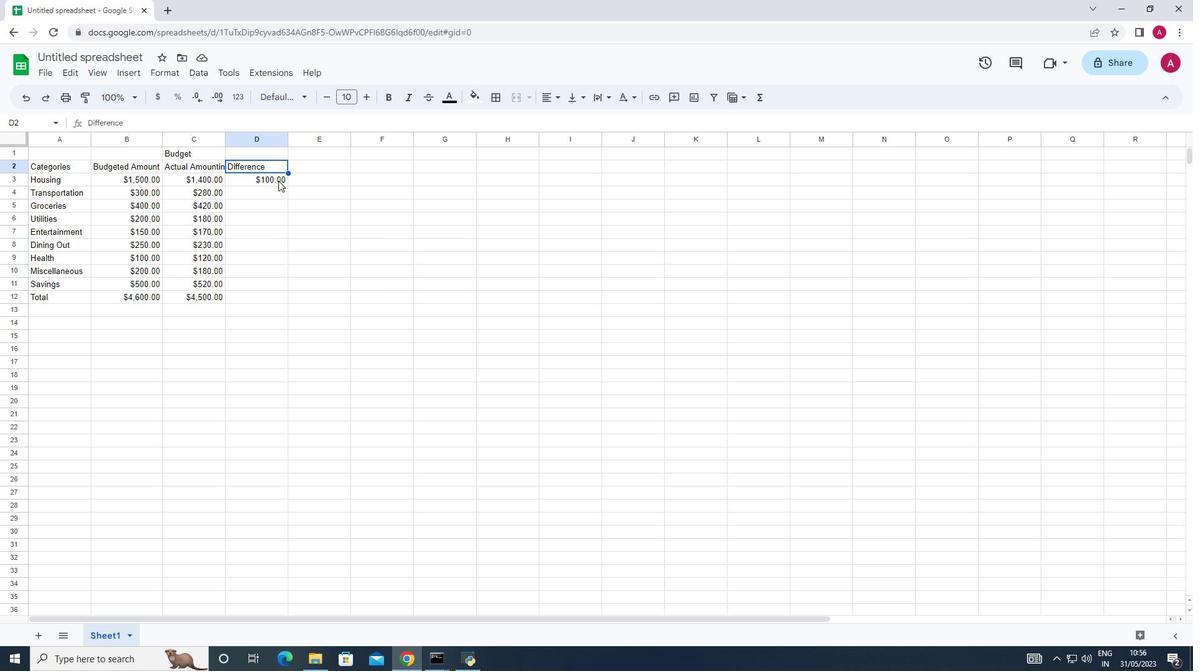 
Action: Mouse moved to (285, 184)
Screenshot: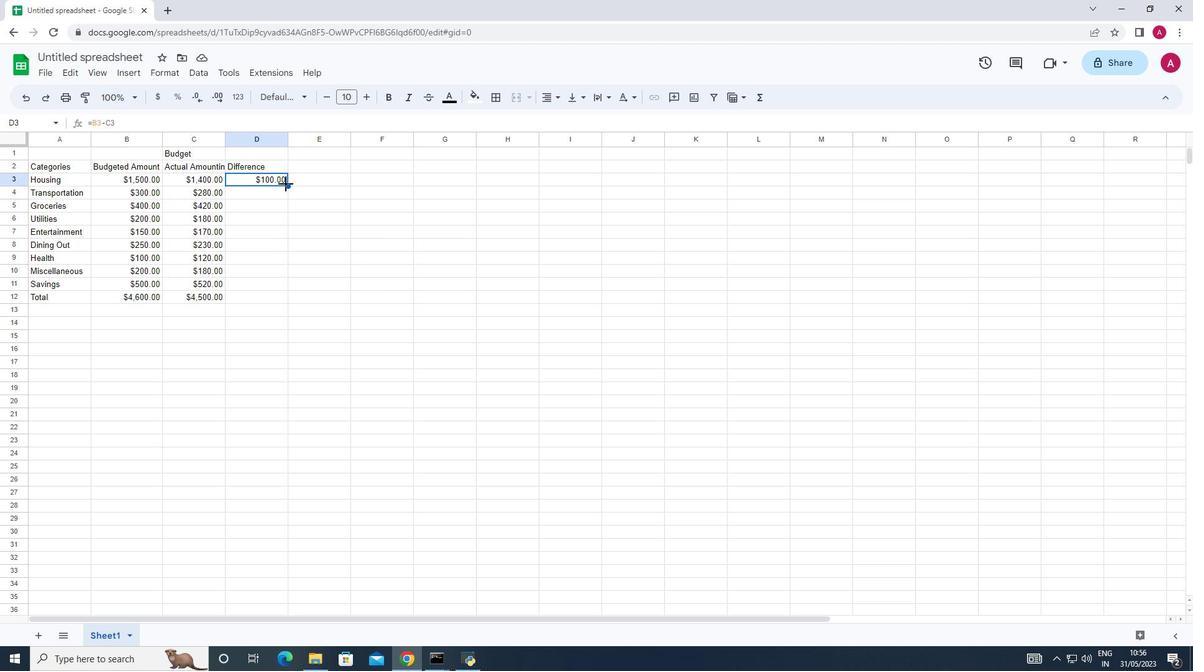 
Action: Mouse pressed left at (285, 184)
Screenshot: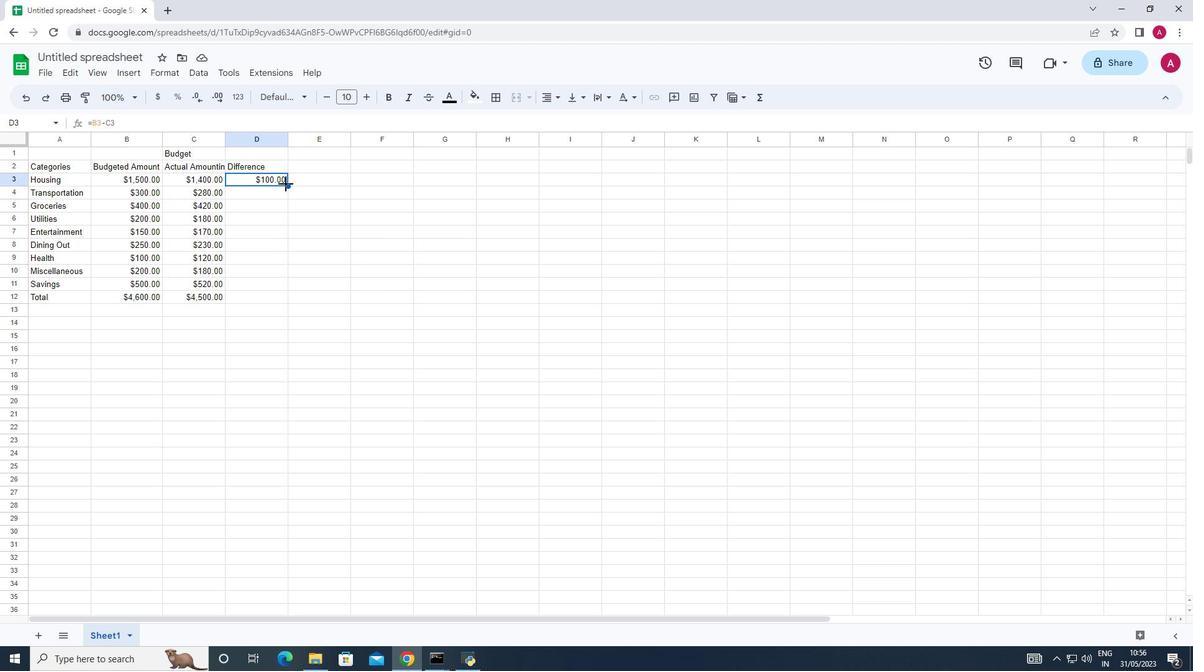 
Action: Mouse moved to (371, 190)
Screenshot: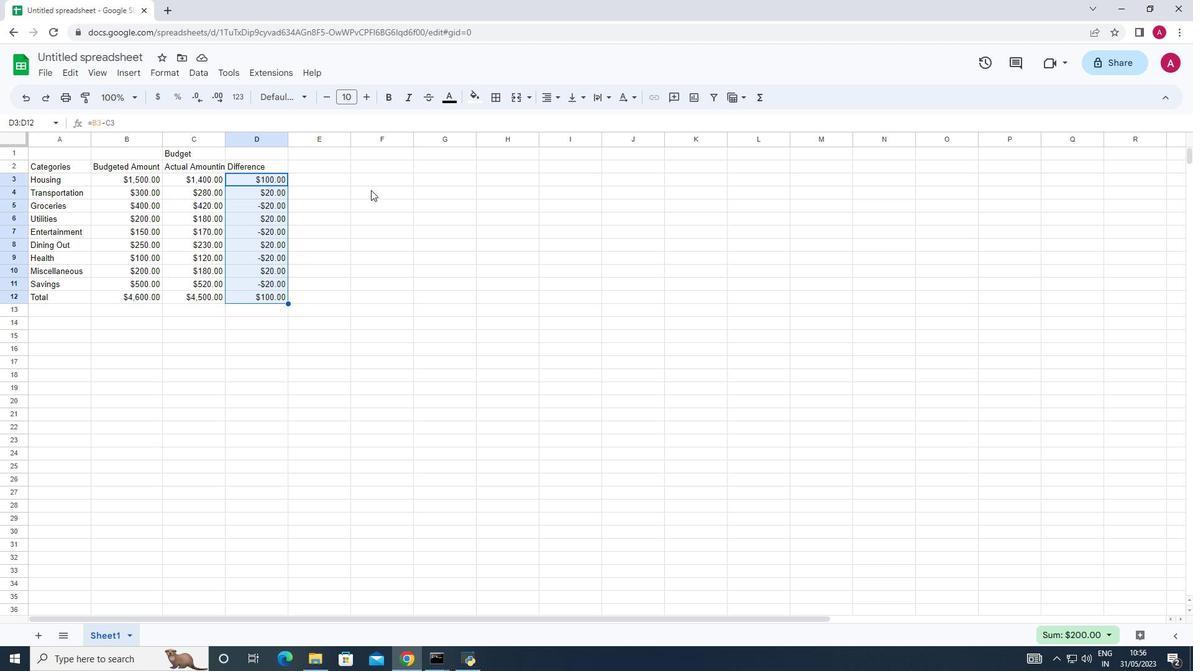 
Action: Mouse pressed left at (371, 190)
Screenshot: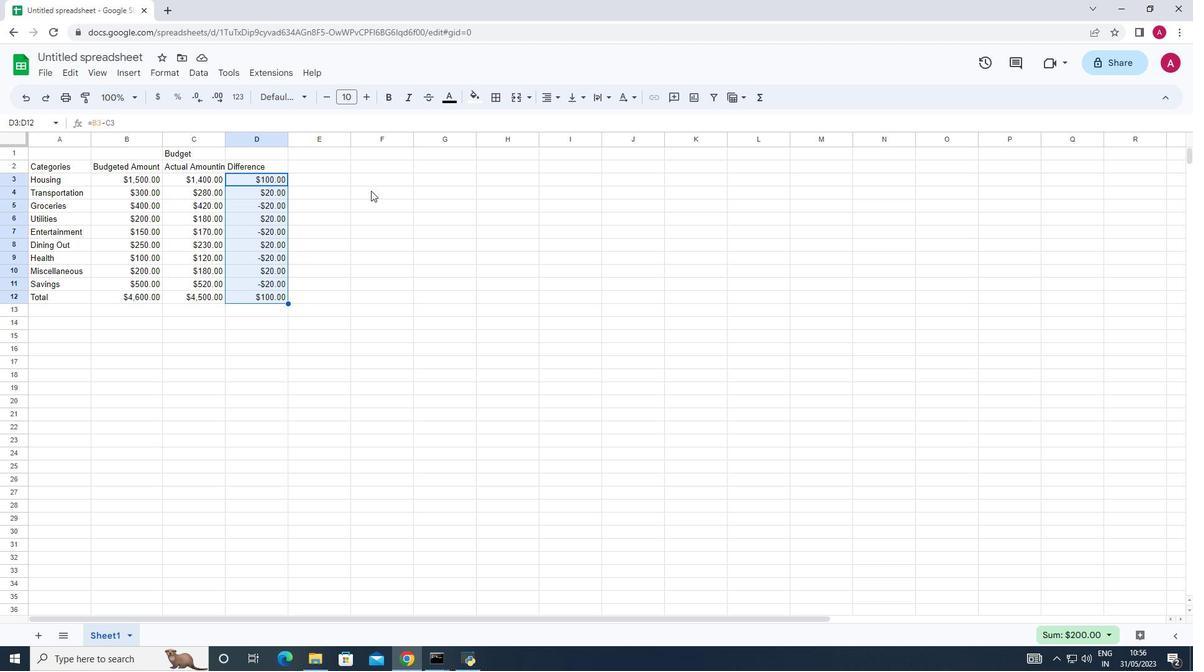 
Action: Mouse moved to (105, 55)
Screenshot: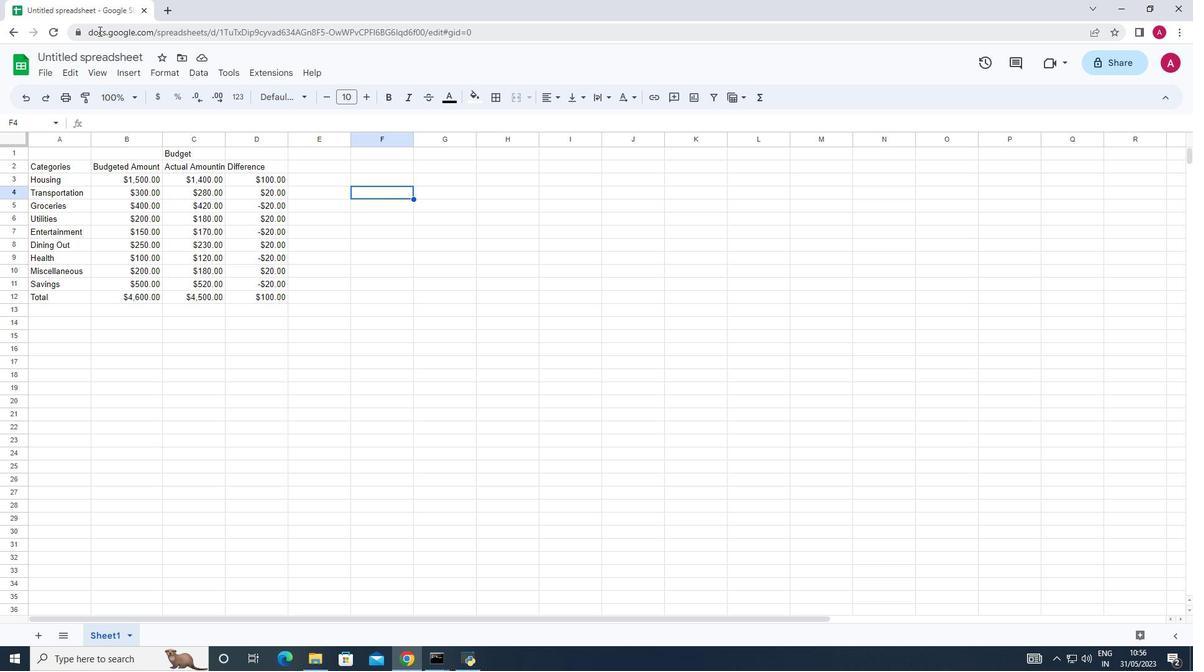 
Action: Mouse pressed left at (105, 55)
Screenshot: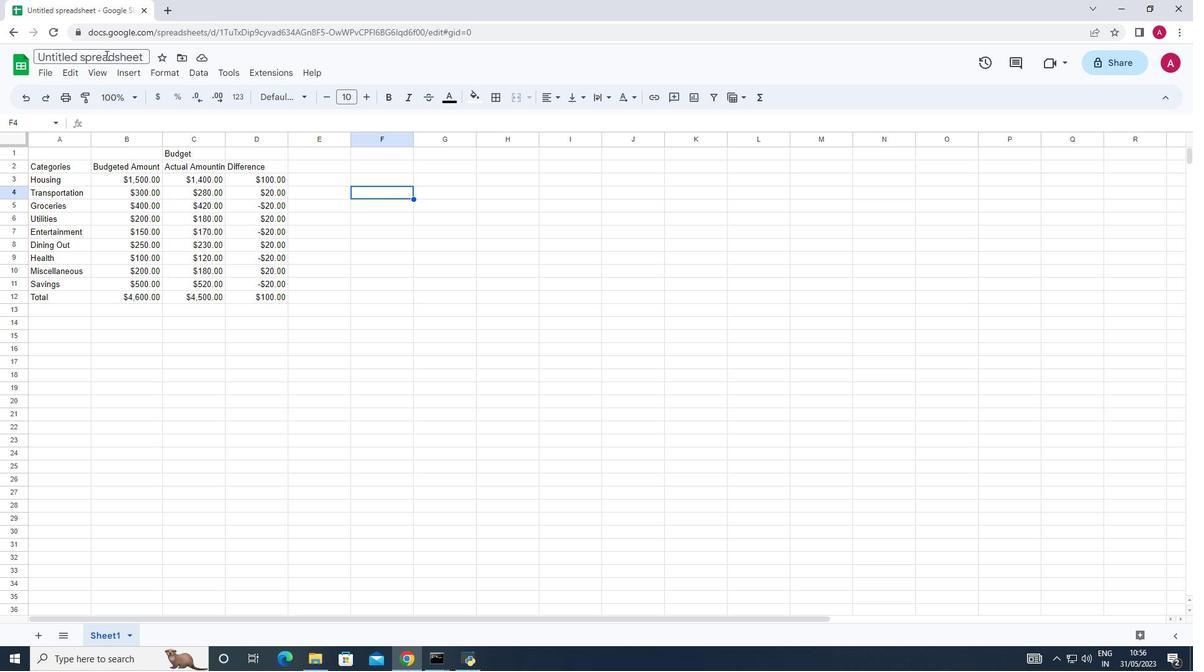 
Action: Key pressed <Key.shift>Budget<Key.shift>Adjustanalysisbook<Key.enter>
Screenshot: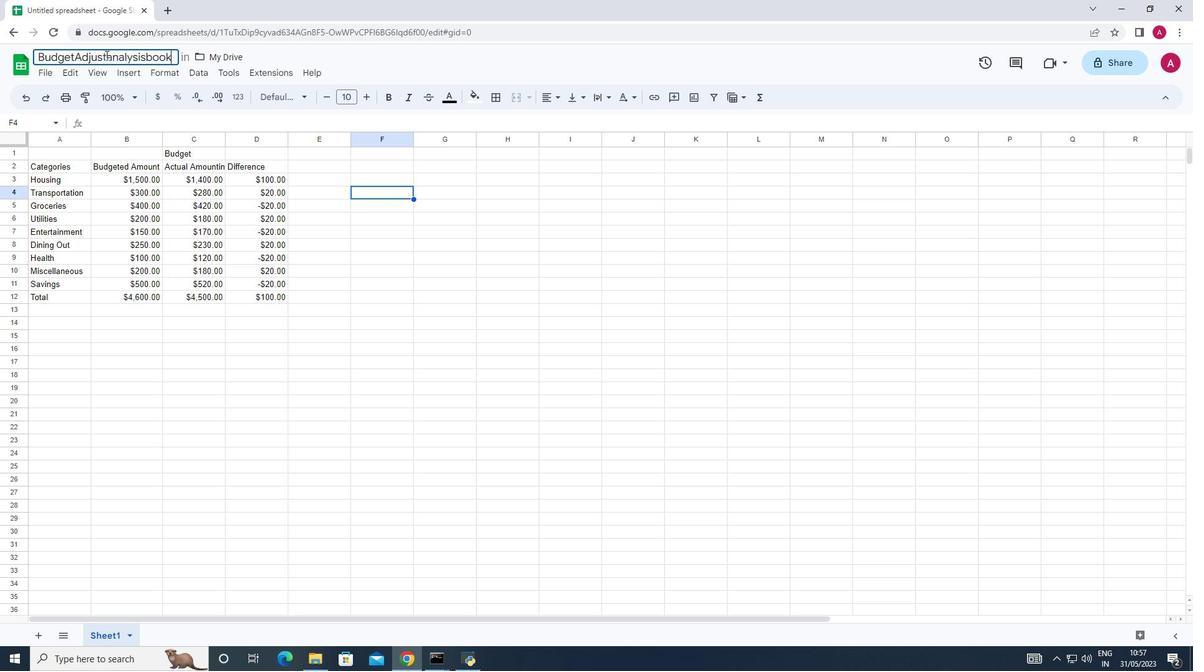 
Action: Mouse moved to (364, 226)
Screenshot: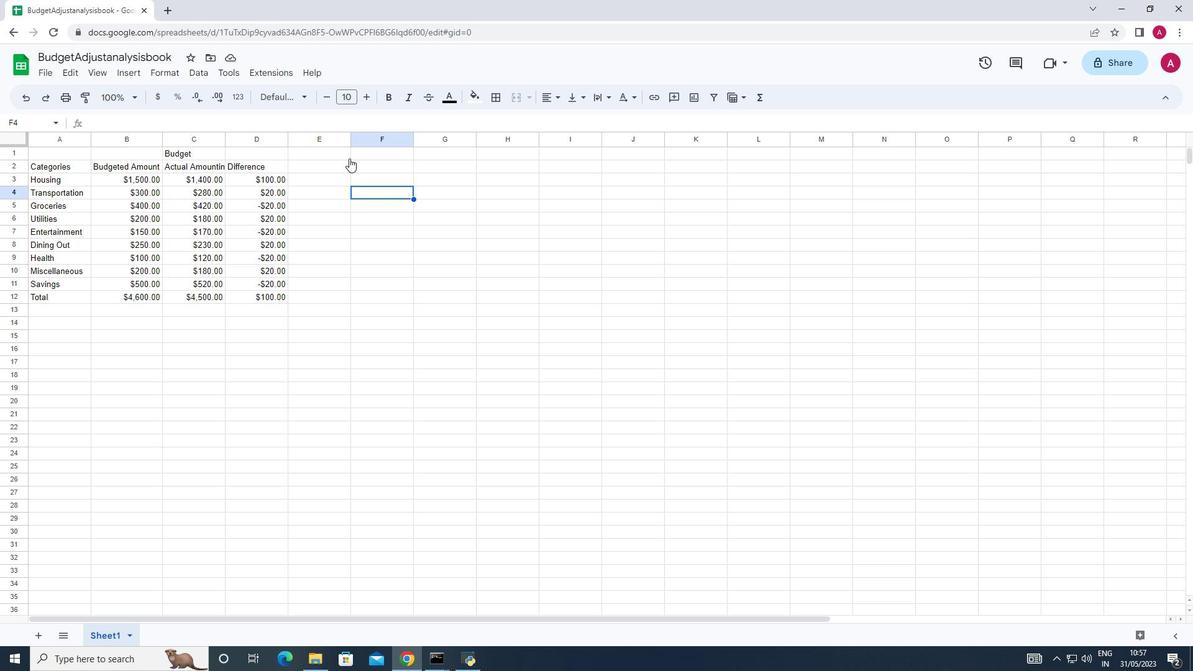 
